 Task: Open Card Merger and Acquisition Review in Board Creative Project Management to Workspace Analytics and add a team member Softage.4@softage.net, a label Orange, a checklist Screenwriting, an attachment from Trello, a color Orange and finally, add a card description 'Develop project proposal for potential client' and a comment 'Given the potential impact of this task on our company reputation, let us ensure that we approach it with a sense of professionalism and respect.'. Add a start date 'Jan 08, 1900' with a due date 'Jan 15, 1900'
Action: Mouse moved to (105, 343)
Screenshot: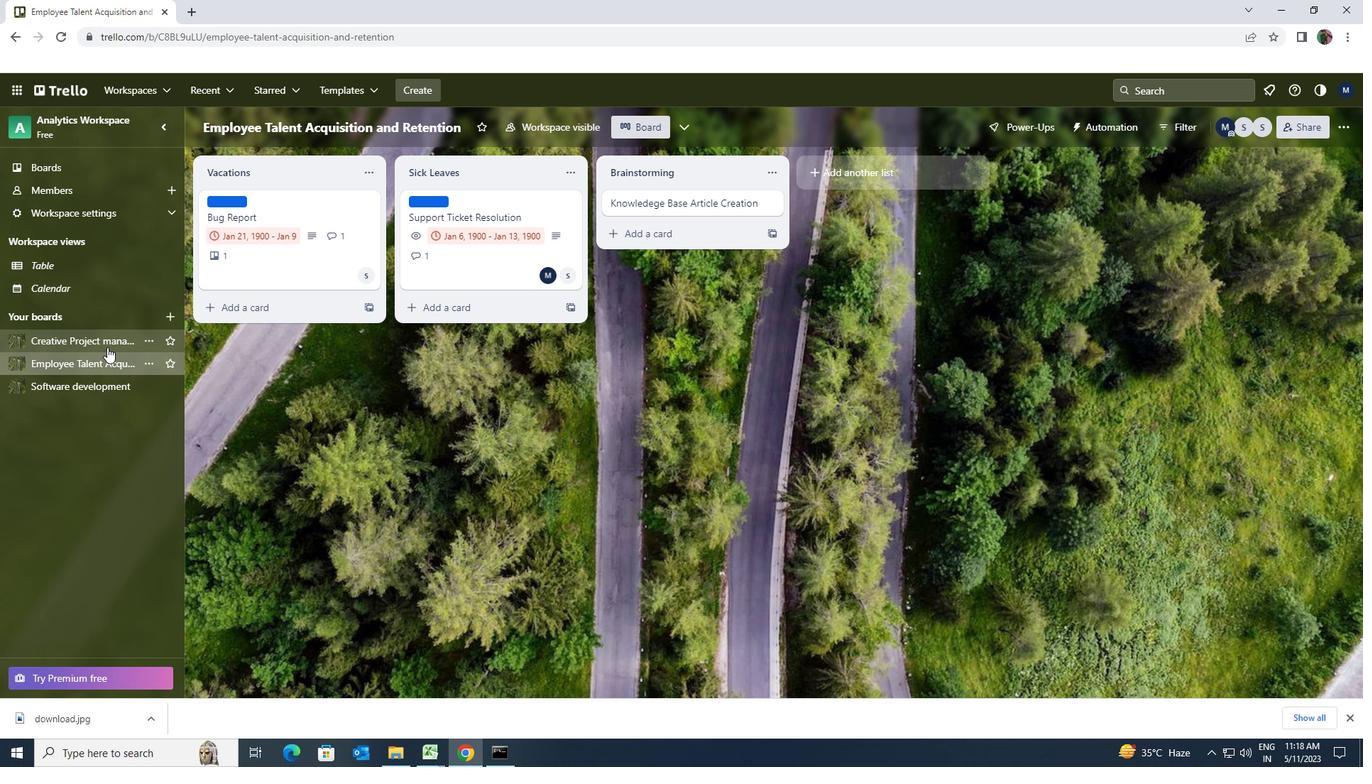 
Action: Mouse pressed left at (105, 343)
Screenshot: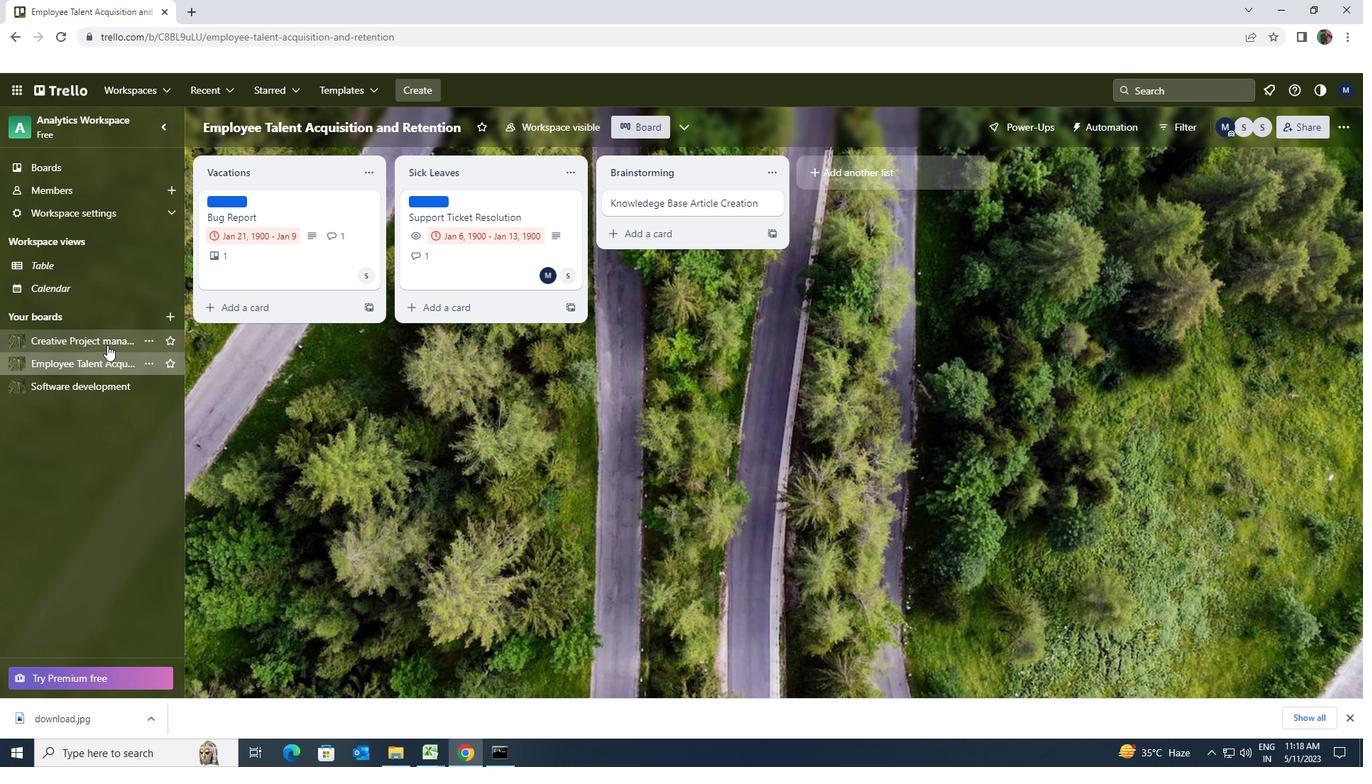 
Action: Mouse moved to (630, 203)
Screenshot: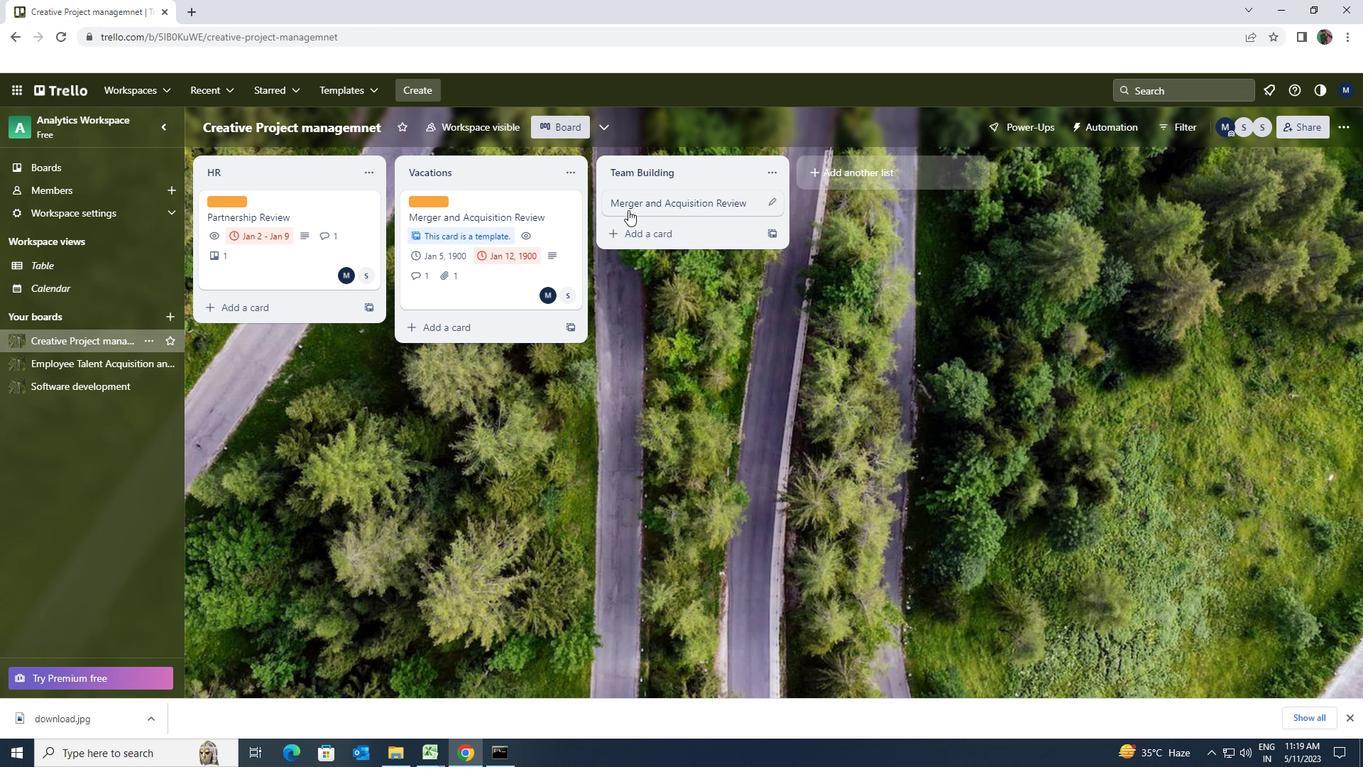 
Action: Mouse pressed left at (630, 203)
Screenshot: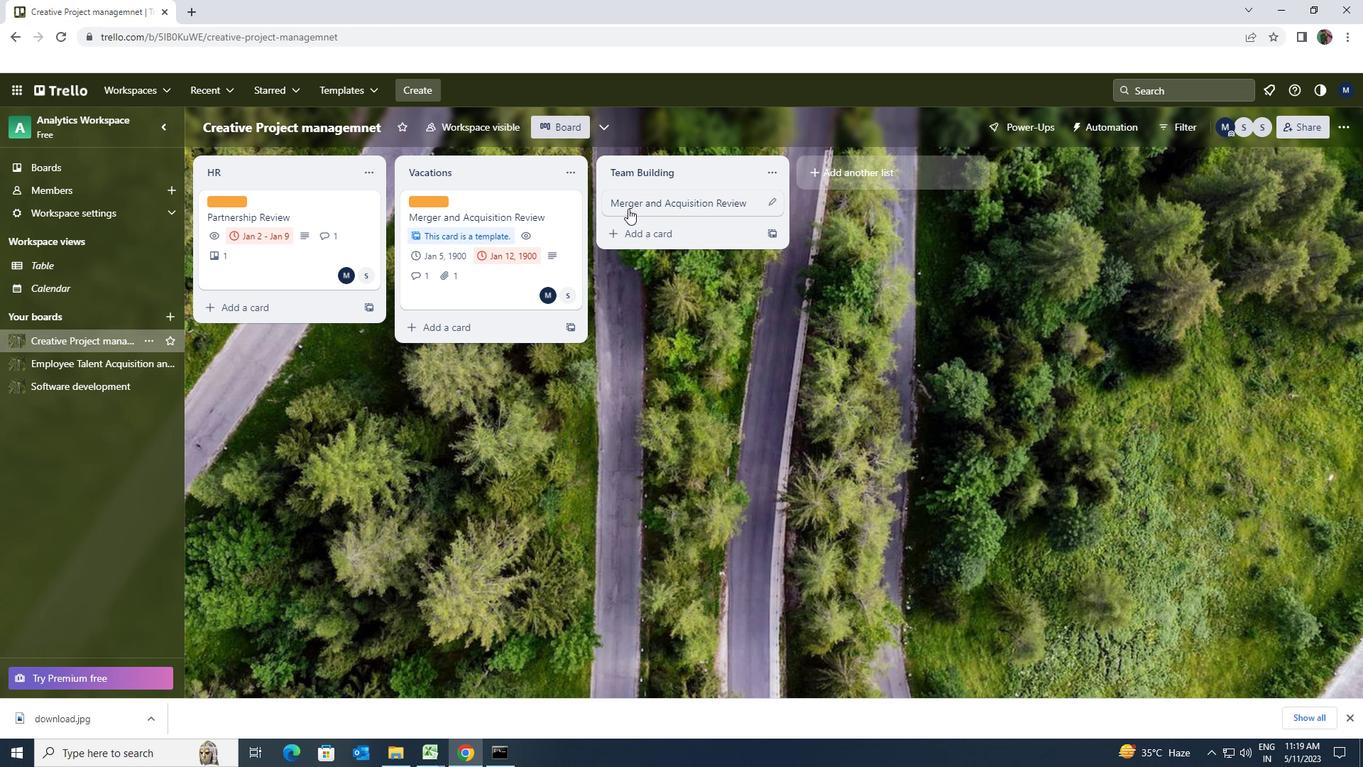 
Action: Mouse moved to (830, 201)
Screenshot: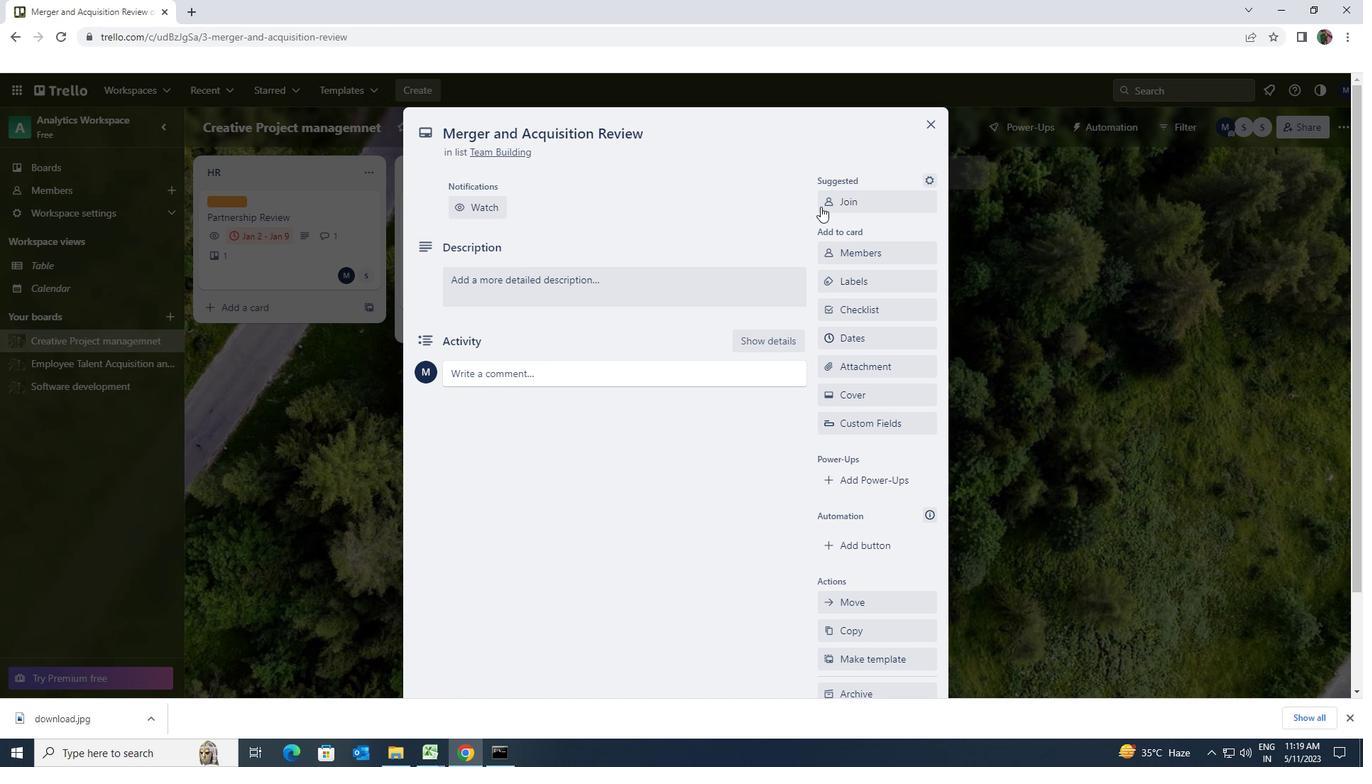 
Action: Mouse pressed left at (830, 201)
Screenshot: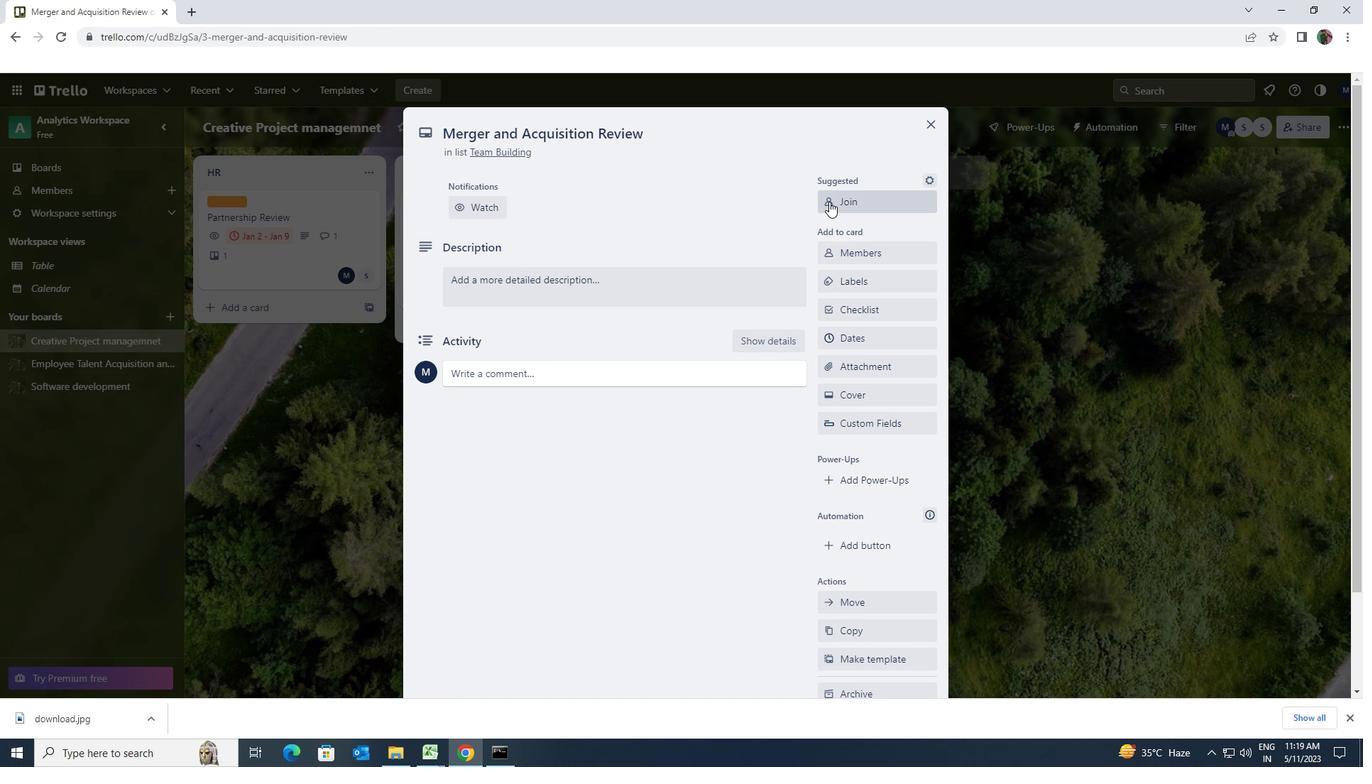 
Action: Mouse moved to (831, 201)
Screenshot: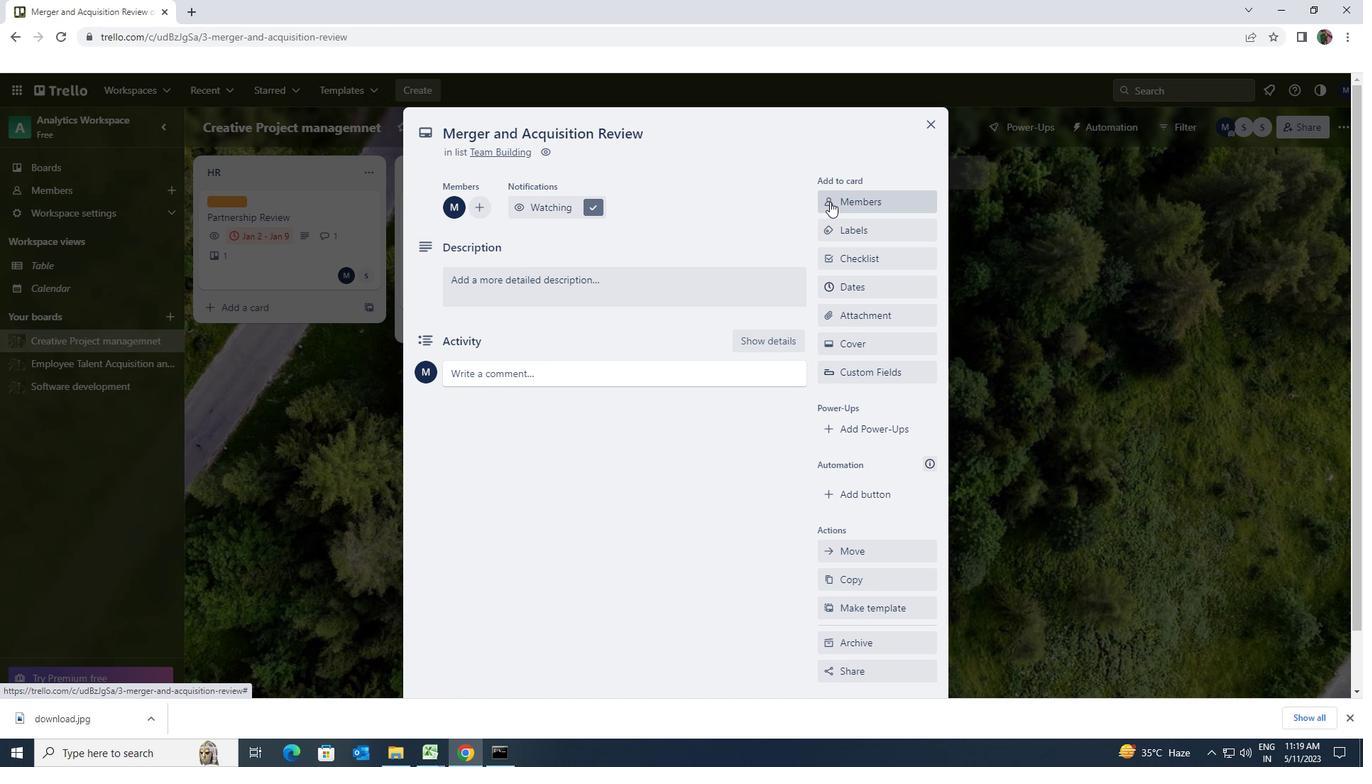 
Action: Mouse pressed left at (831, 201)
Screenshot: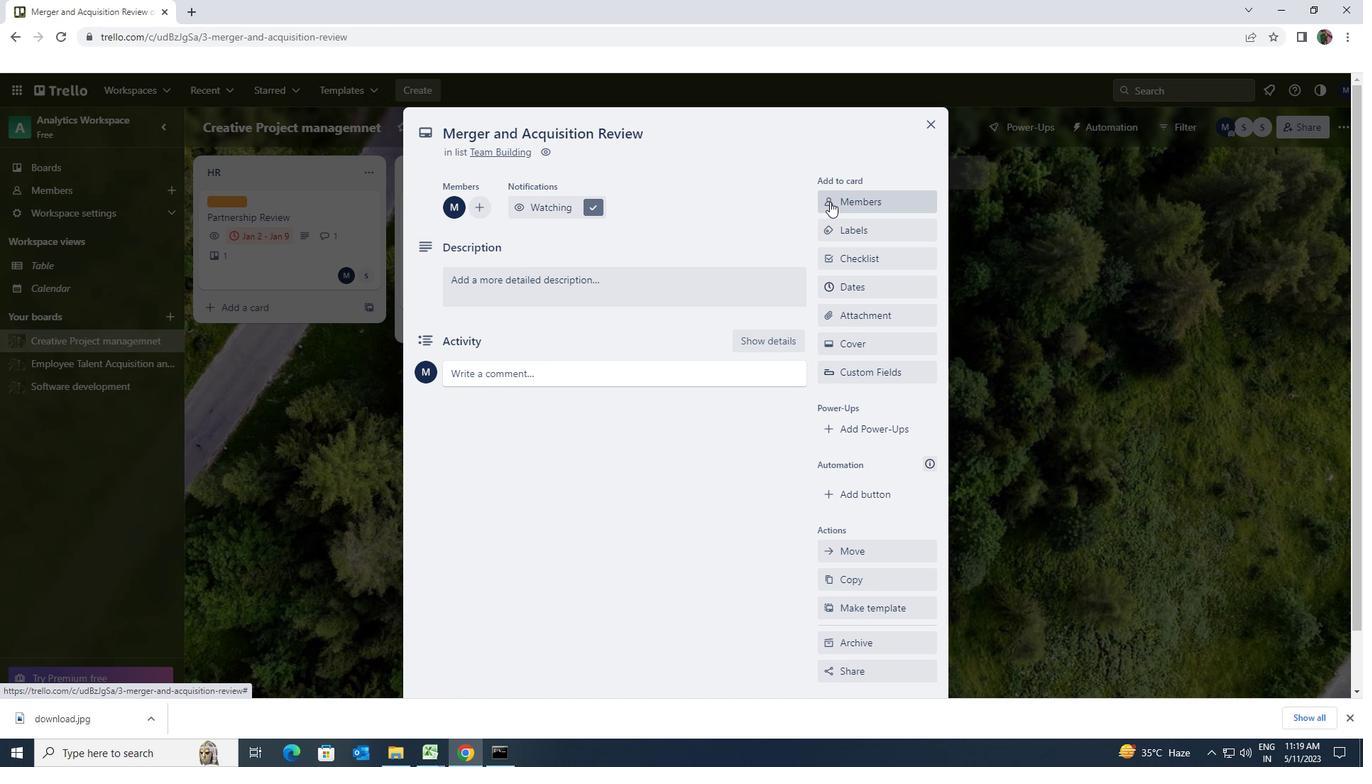 
Action: Key pressed softage.4<Key.shift><Key.shift><Key.shift><Key.shift>@SOFTAGE.NET
Screenshot: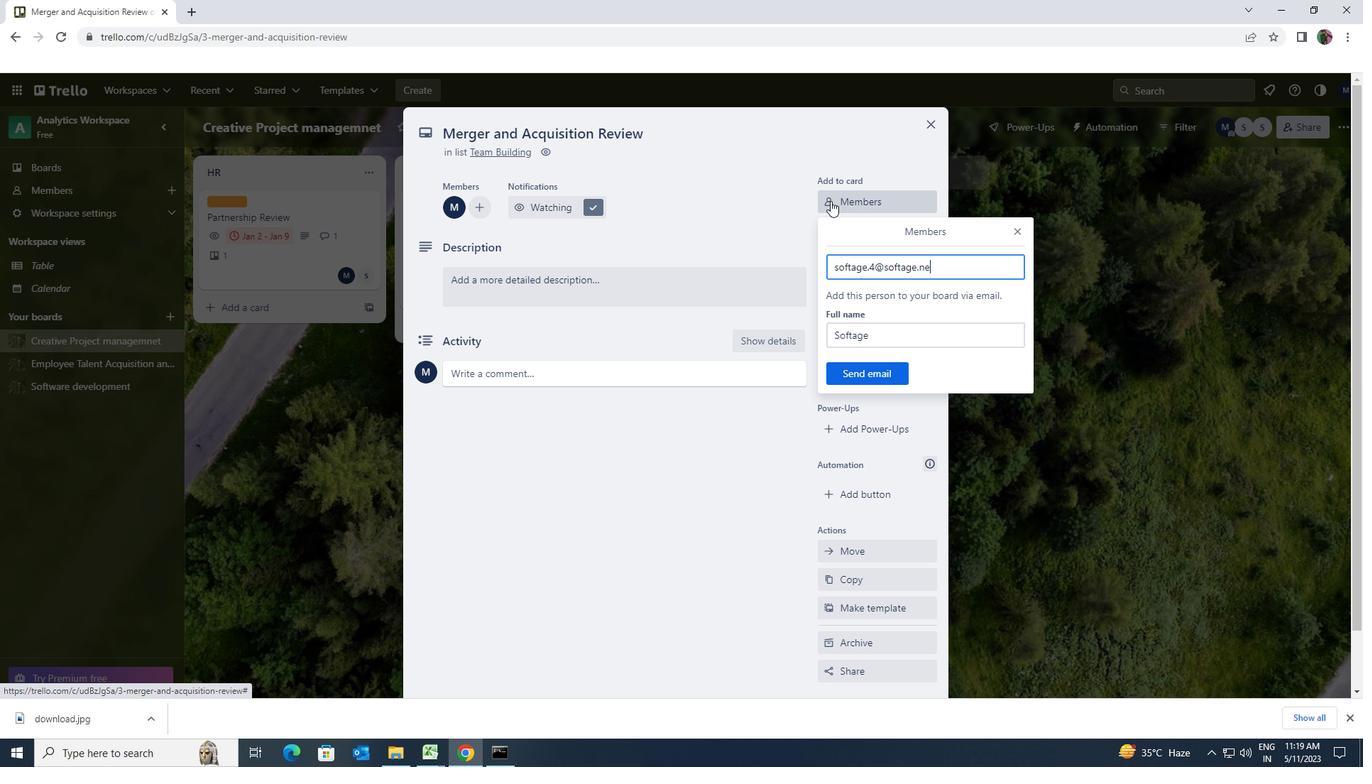 
Action: Mouse moved to (868, 371)
Screenshot: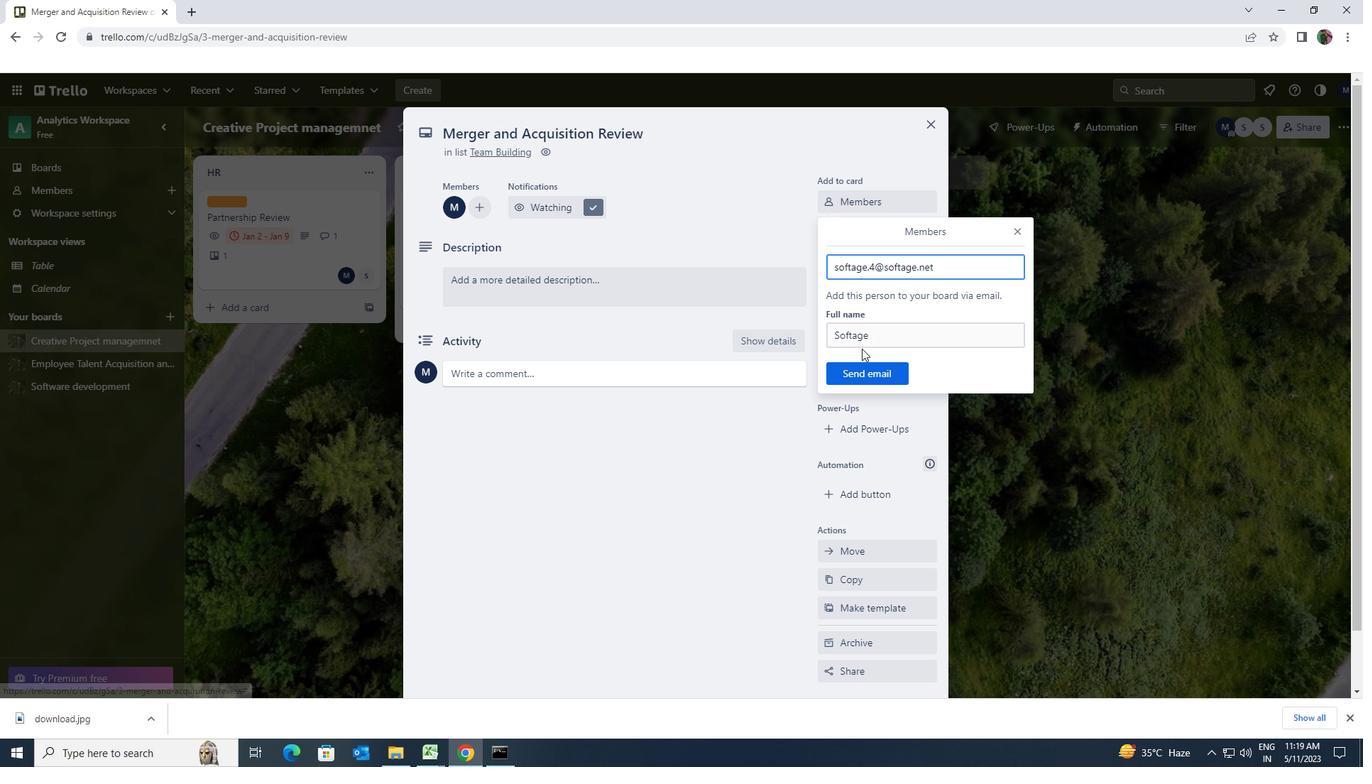 
Action: Mouse pressed left at (868, 371)
Screenshot: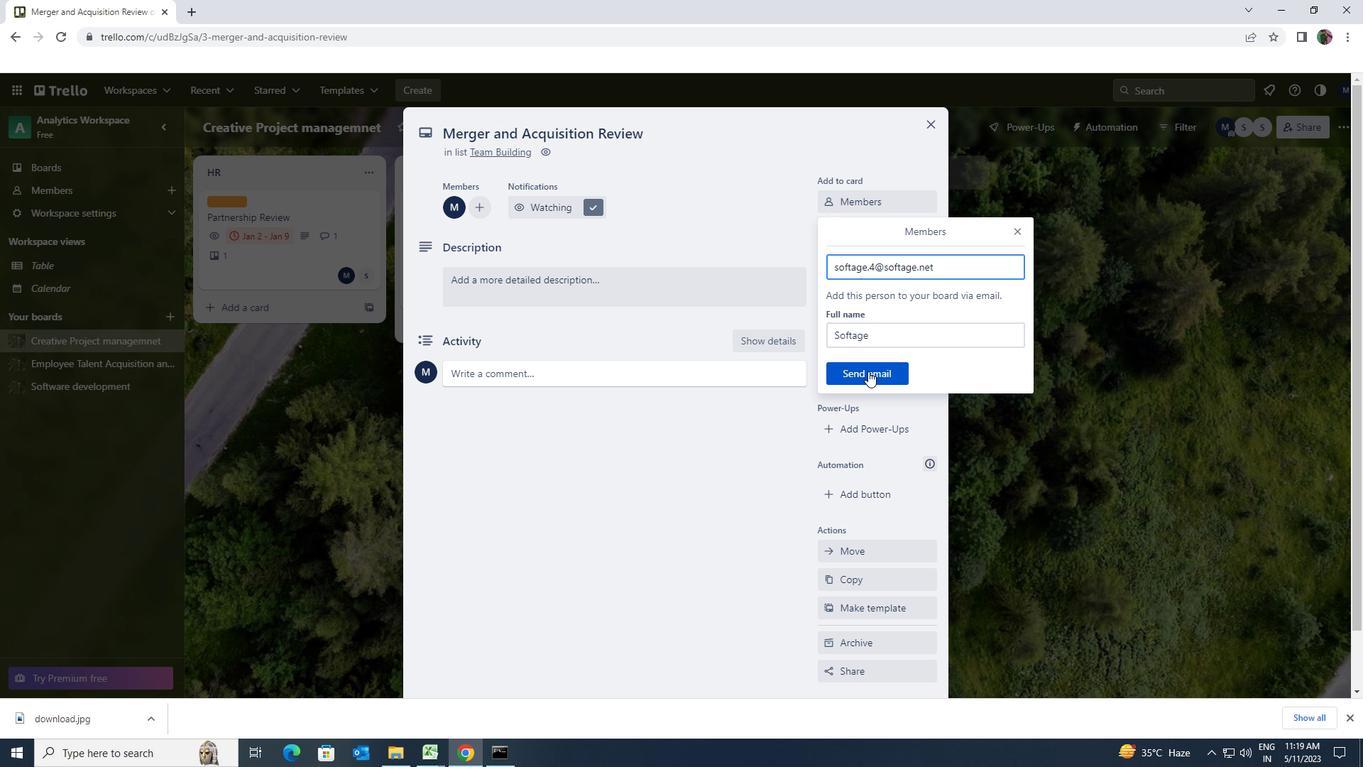 
Action: Mouse moved to (873, 229)
Screenshot: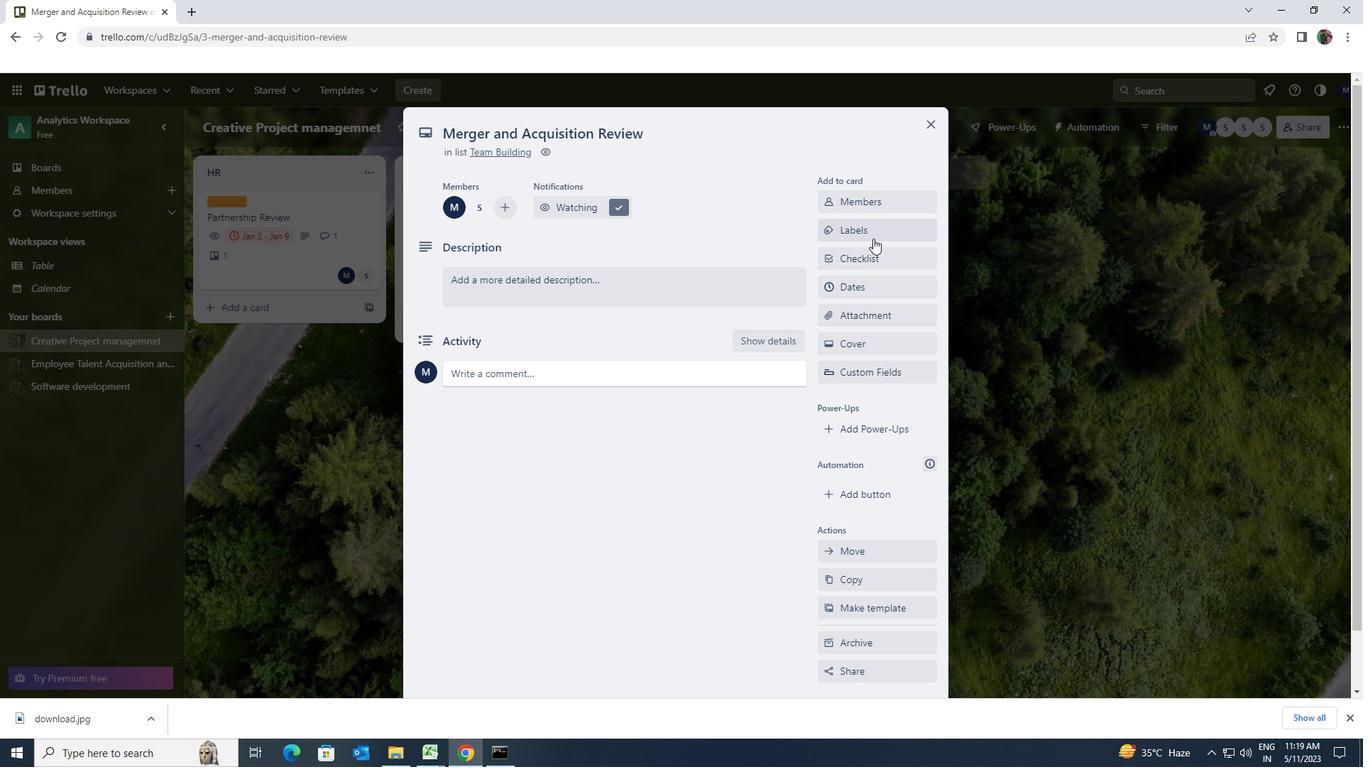 
Action: Mouse pressed left at (873, 229)
Screenshot: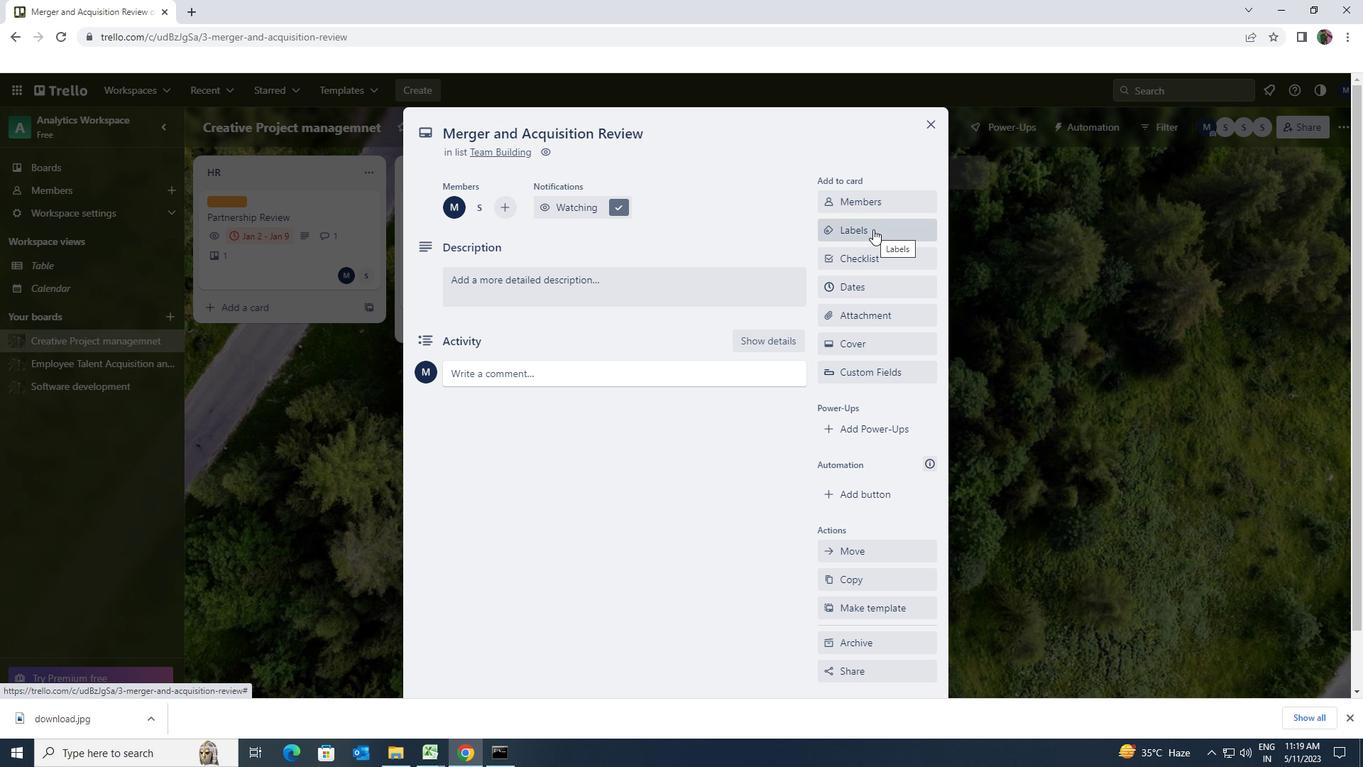 
Action: Mouse moved to (914, 504)
Screenshot: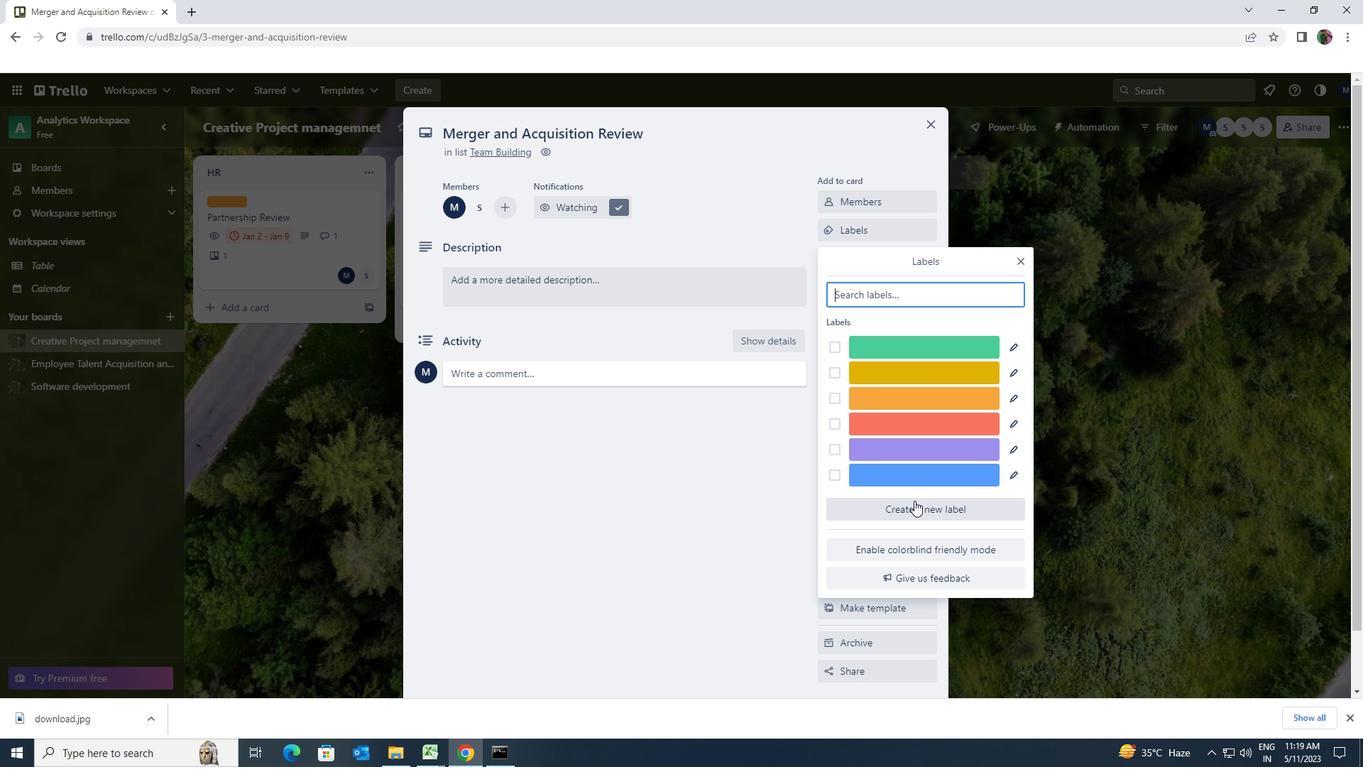 
Action: Mouse pressed left at (914, 504)
Screenshot: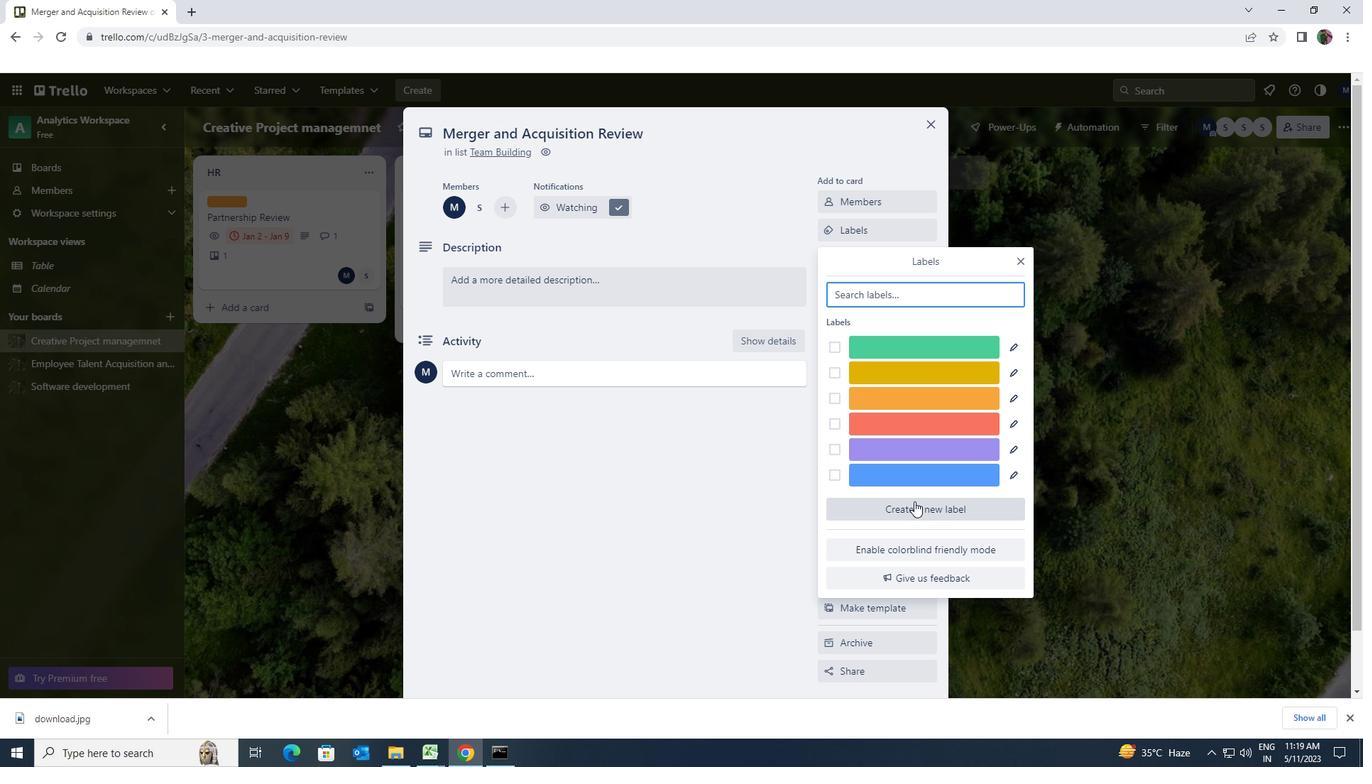 
Action: Mouse moved to (917, 465)
Screenshot: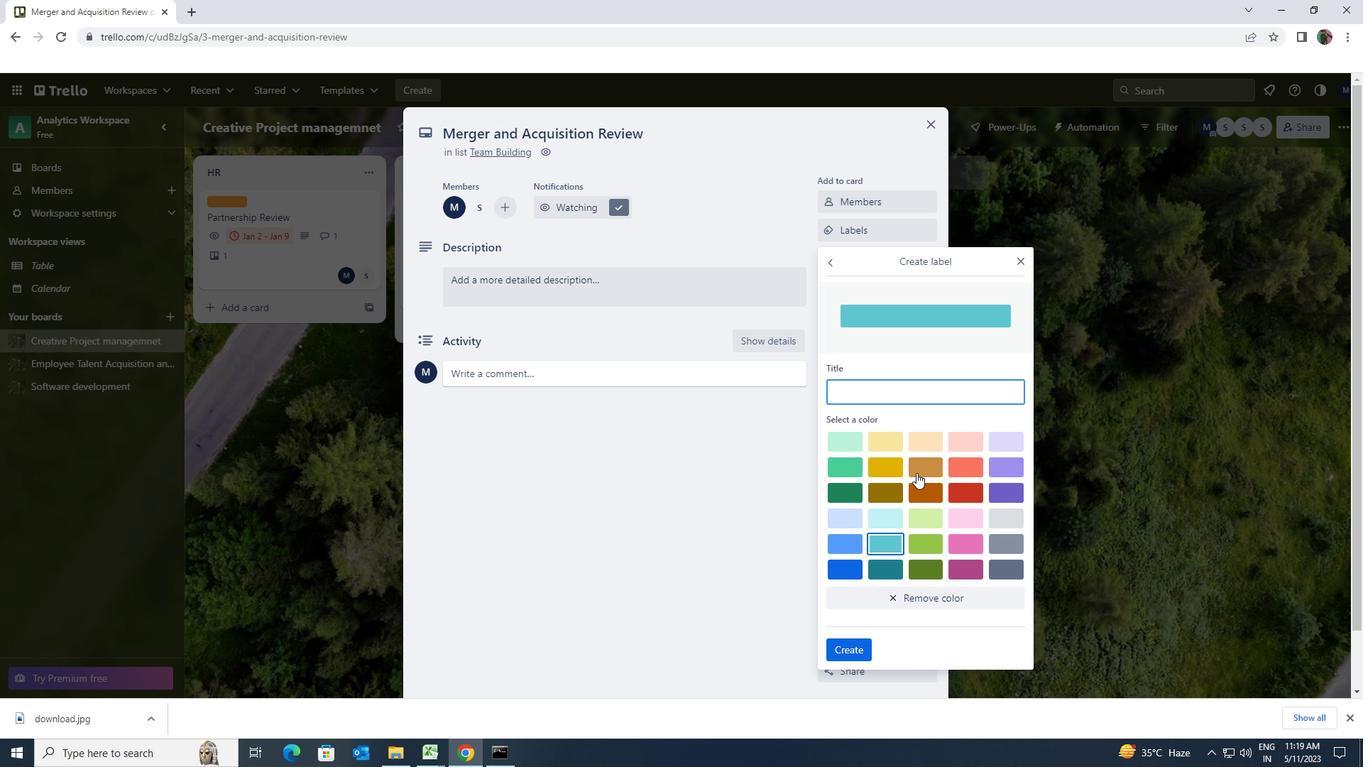 
Action: Mouse pressed left at (917, 465)
Screenshot: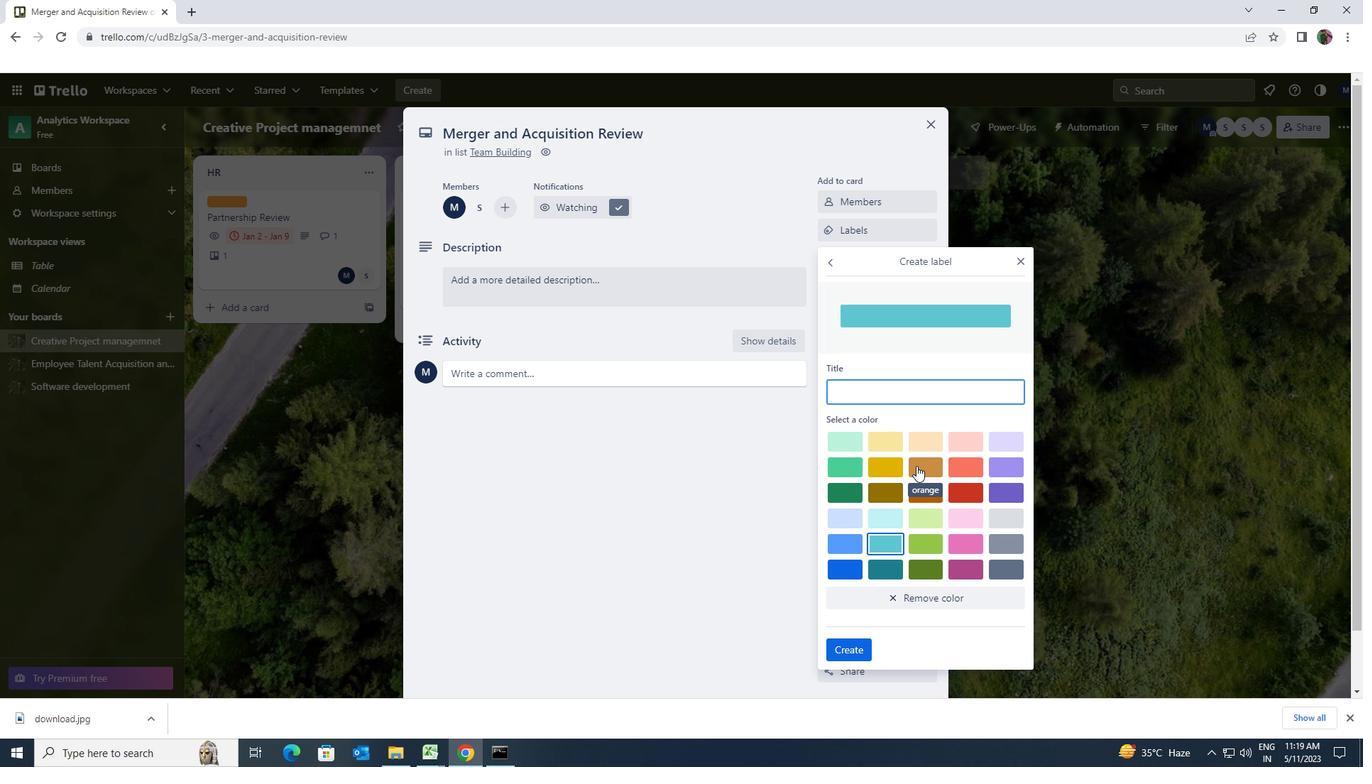 
Action: Mouse moved to (851, 646)
Screenshot: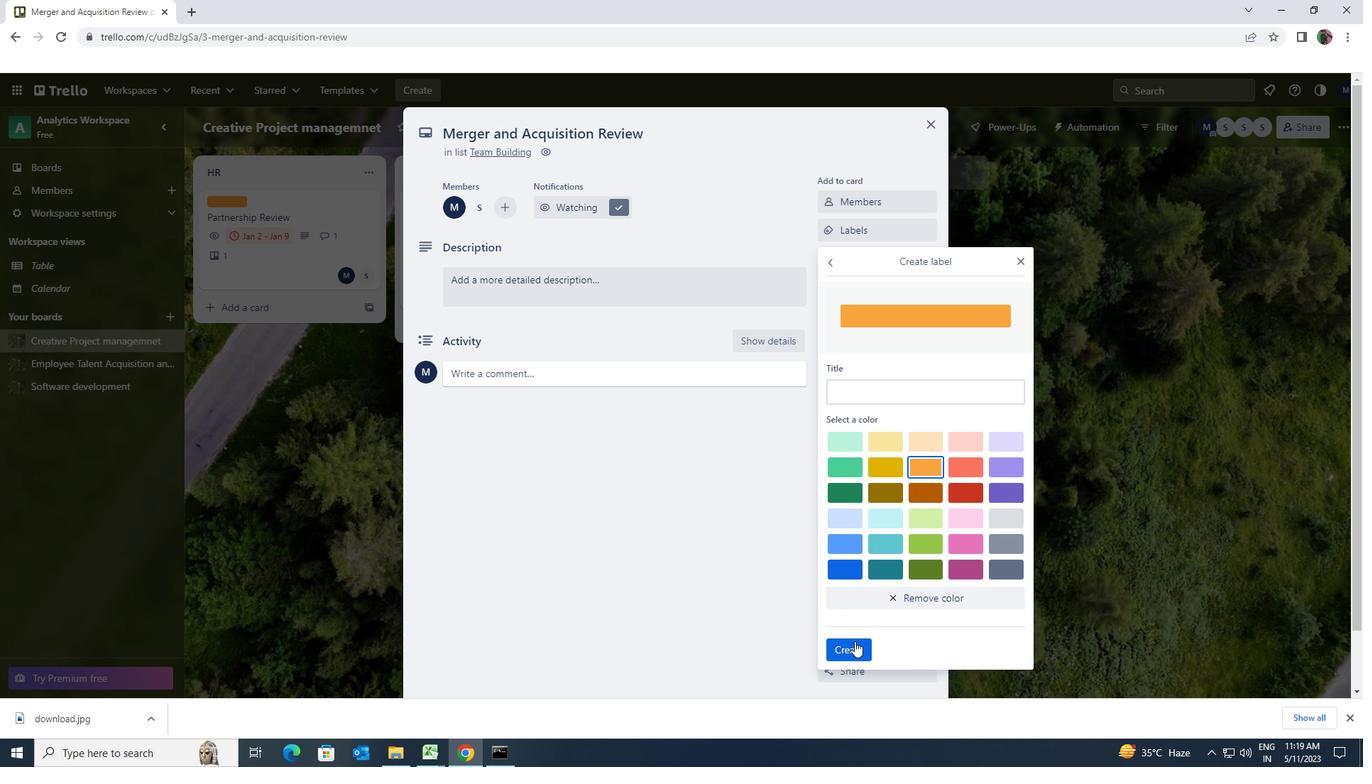 
Action: Mouse pressed left at (851, 646)
Screenshot: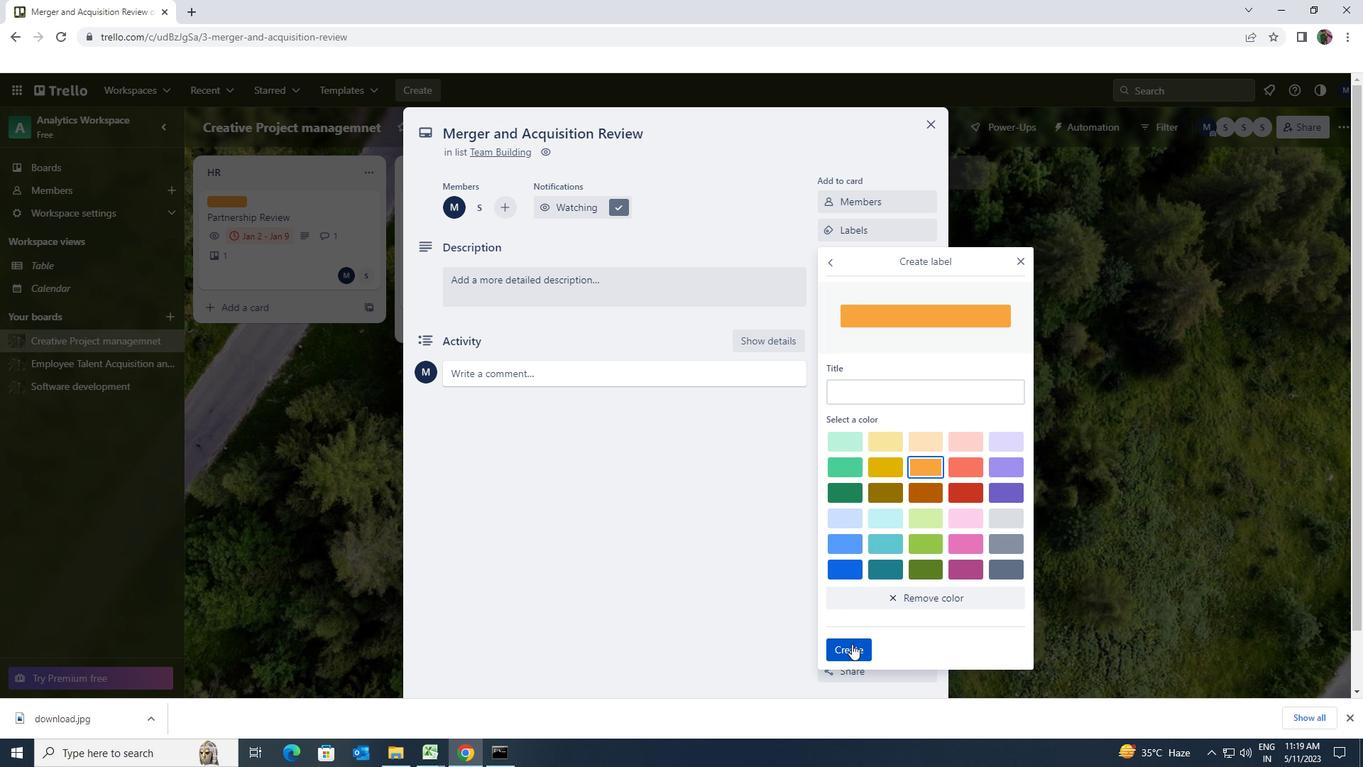 
Action: Mouse moved to (1024, 258)
Screenshot: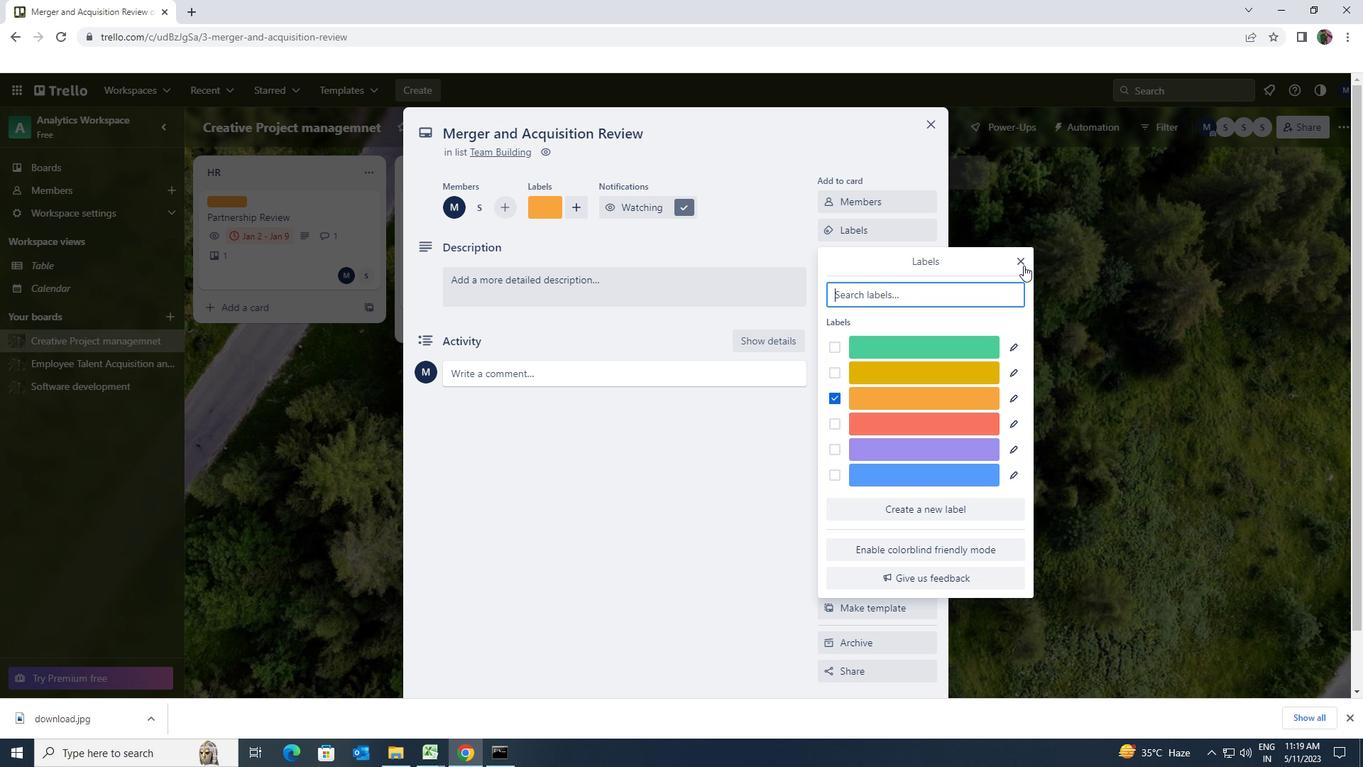 
Action: Mouse pressed left at (1024, 258)
Screenshot: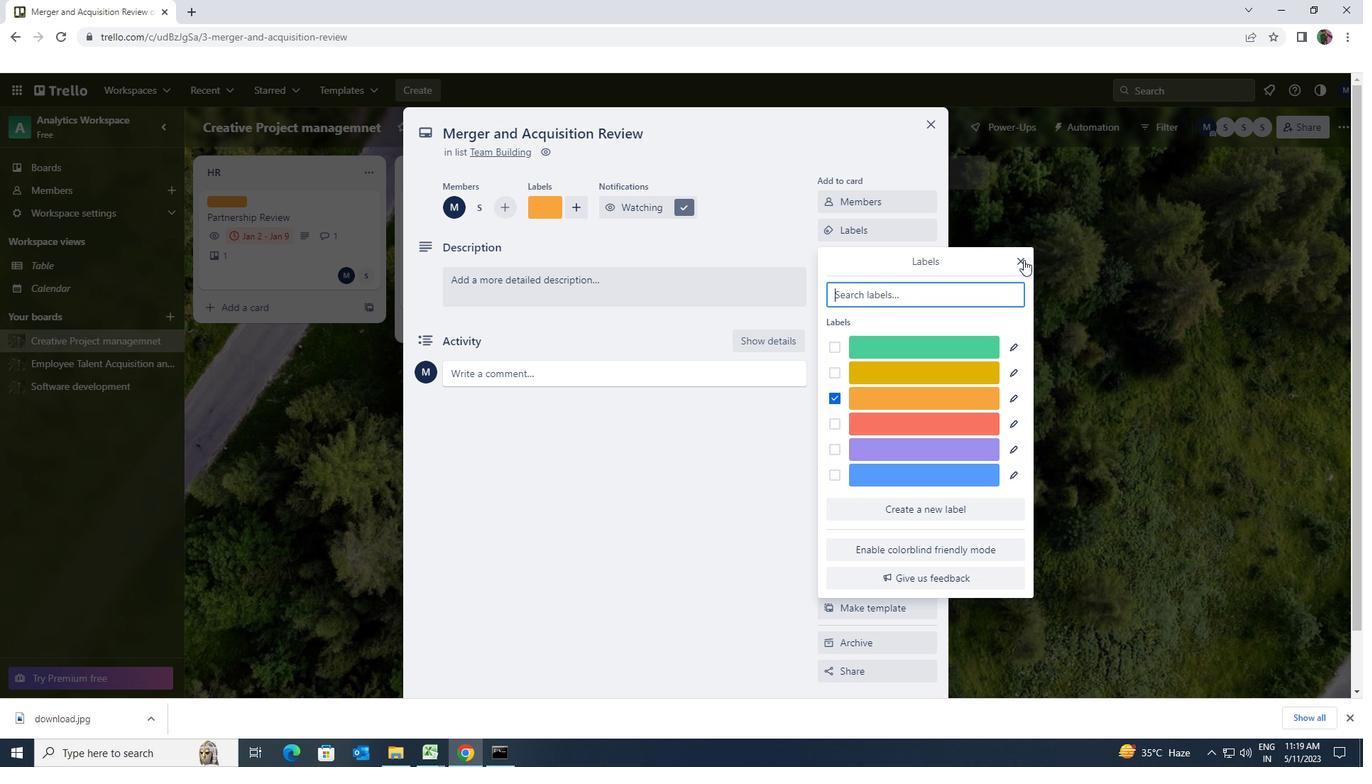 
Action: Mouse moved to (922, 259)
Screenshot: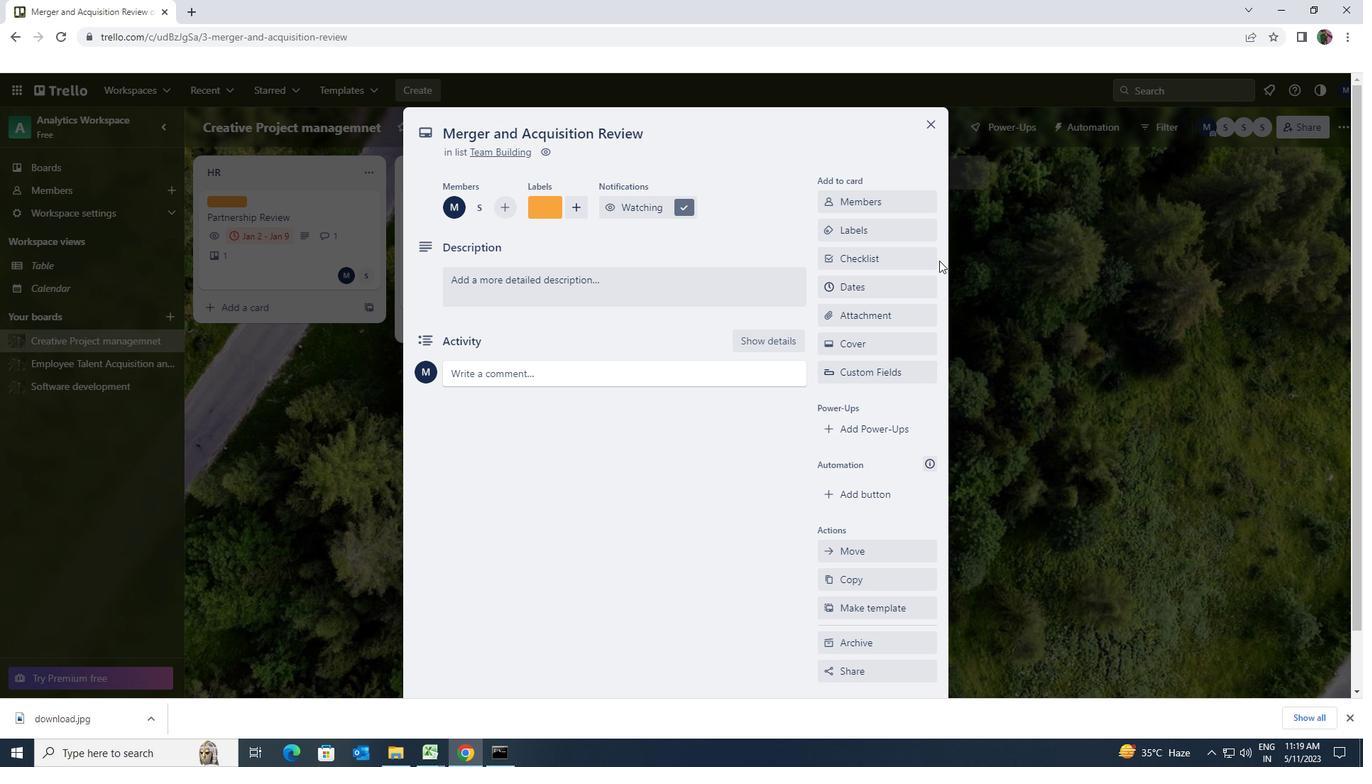 
Action: Mouse pressed left at (922, 259)
Screenshot: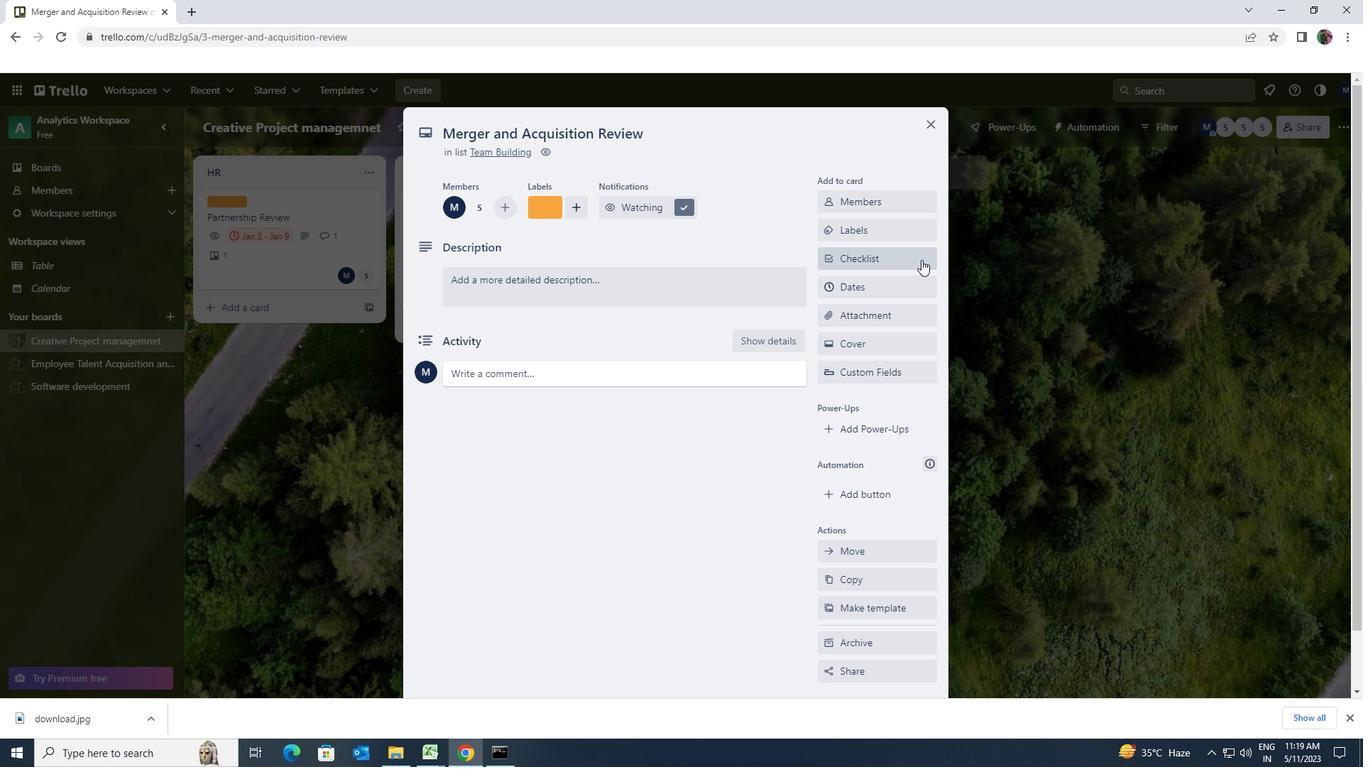 
Action: Key pressed <Key.shift><Key.shift><Key.shift><Key.shift><Key.shift><Key.shift><Key.shift><Key.shift><Key.shift><Key.shift><Key.shift><Key.shift>SCREENWRITING
Screenshot: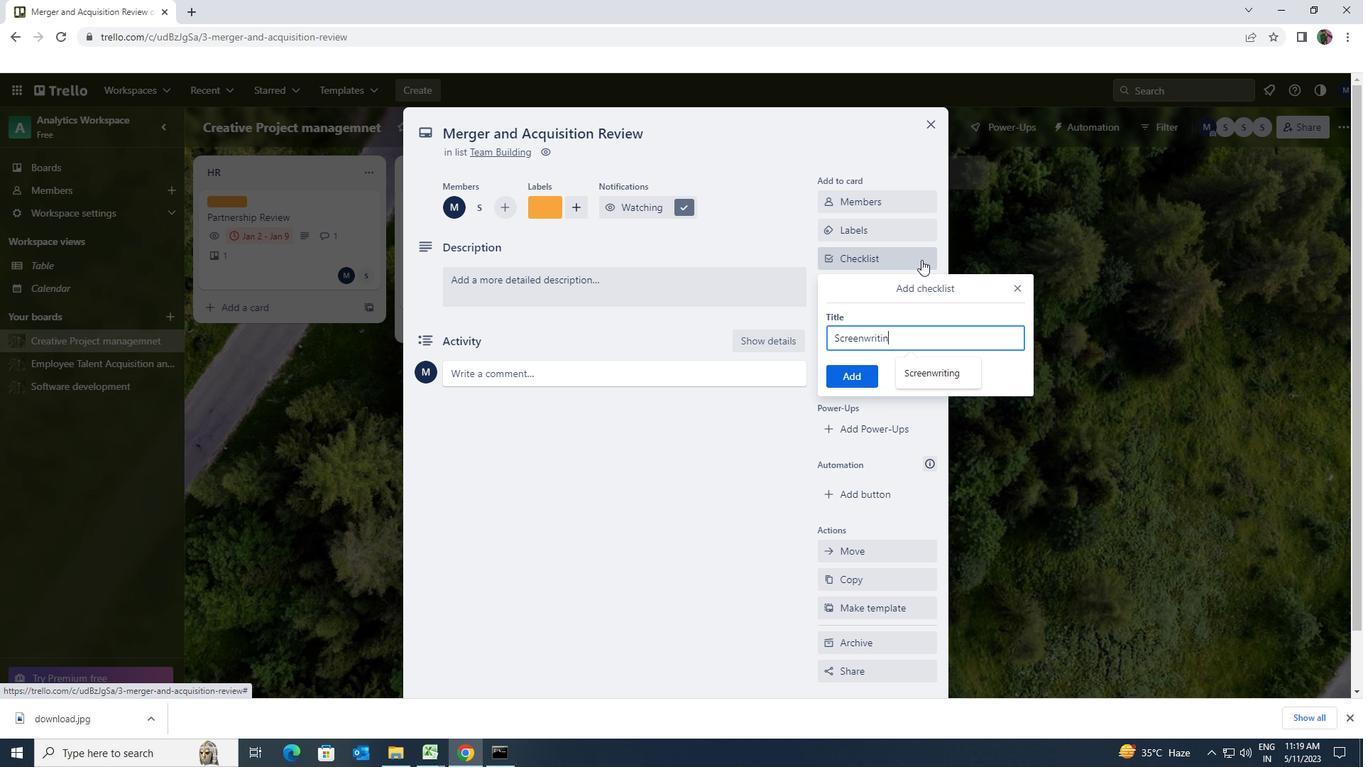
Action: Mouse moved to (858, 380)
Screenshot: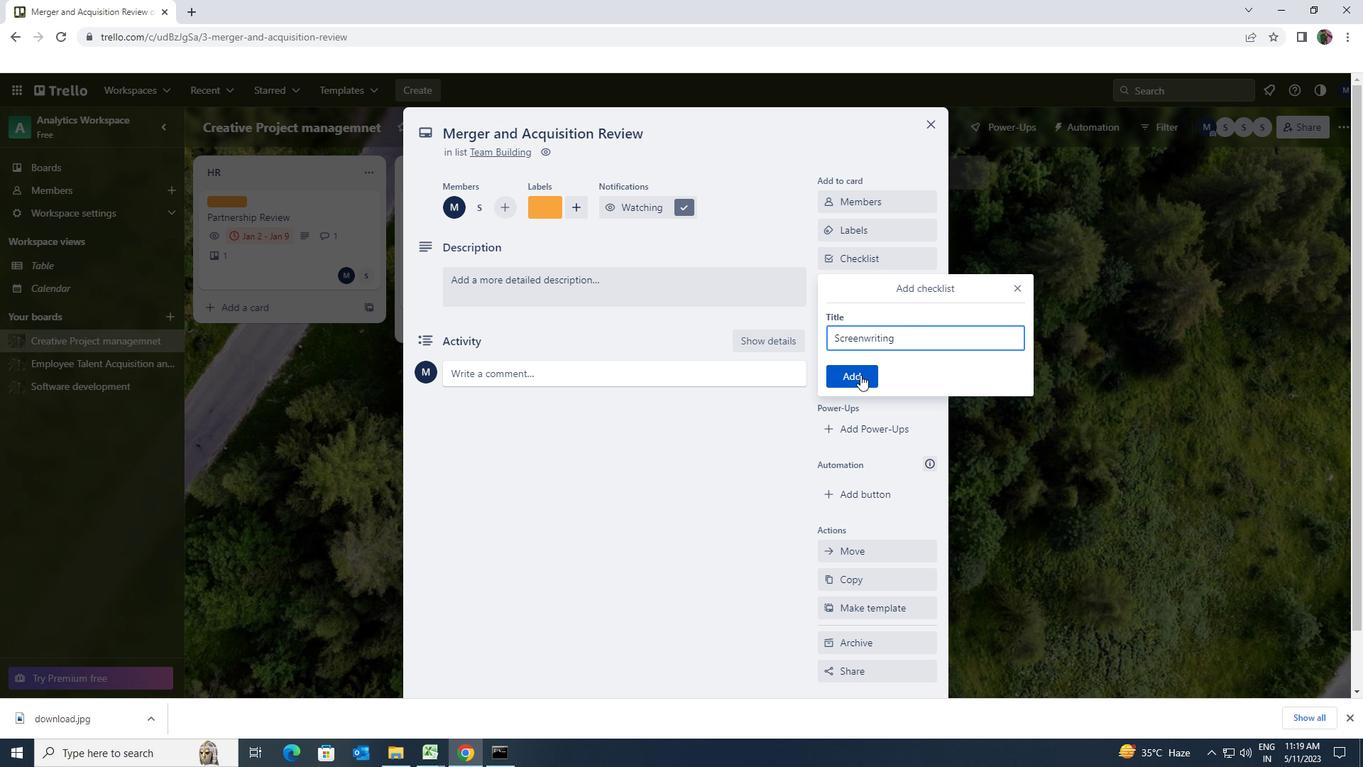 
Action: Mouse pressed left at (858, 380)
Screenshot: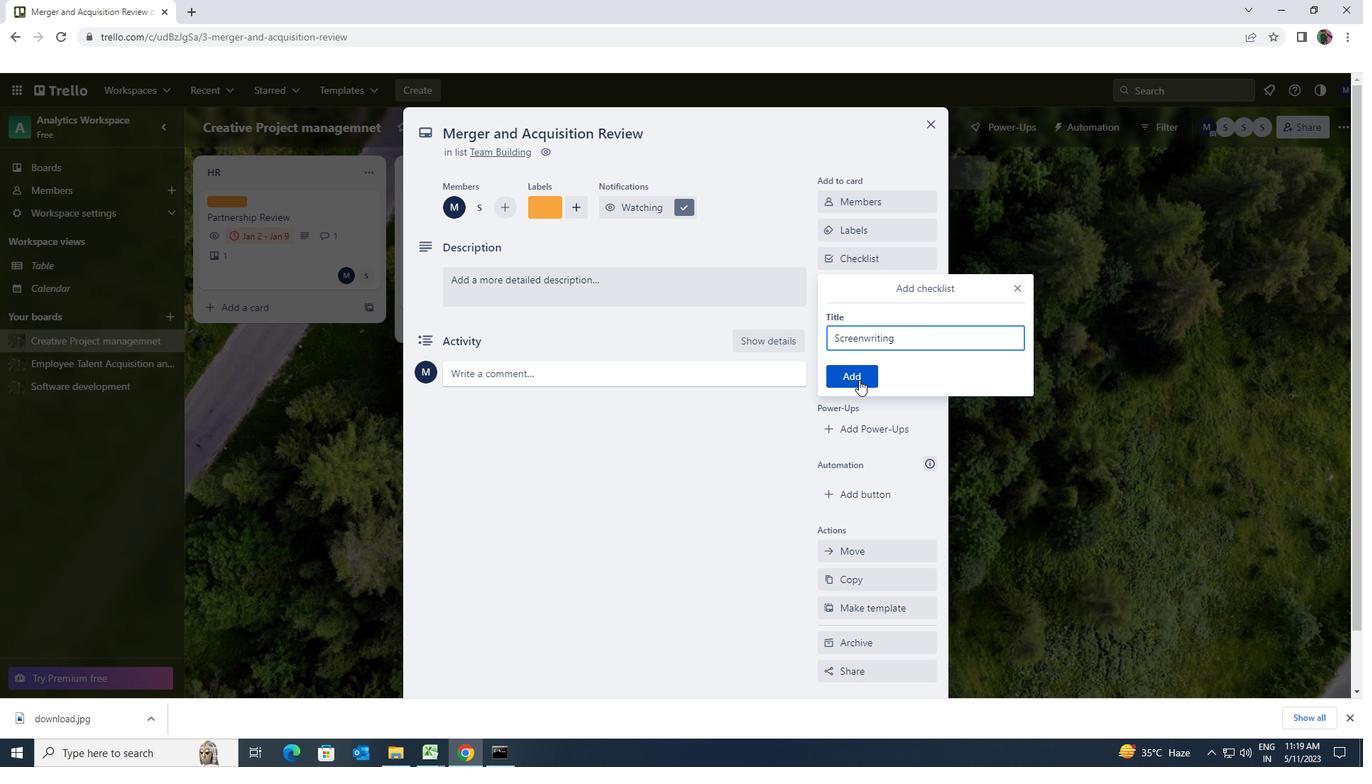 
Action: Mouse moved to (867, 314)
Screenshot: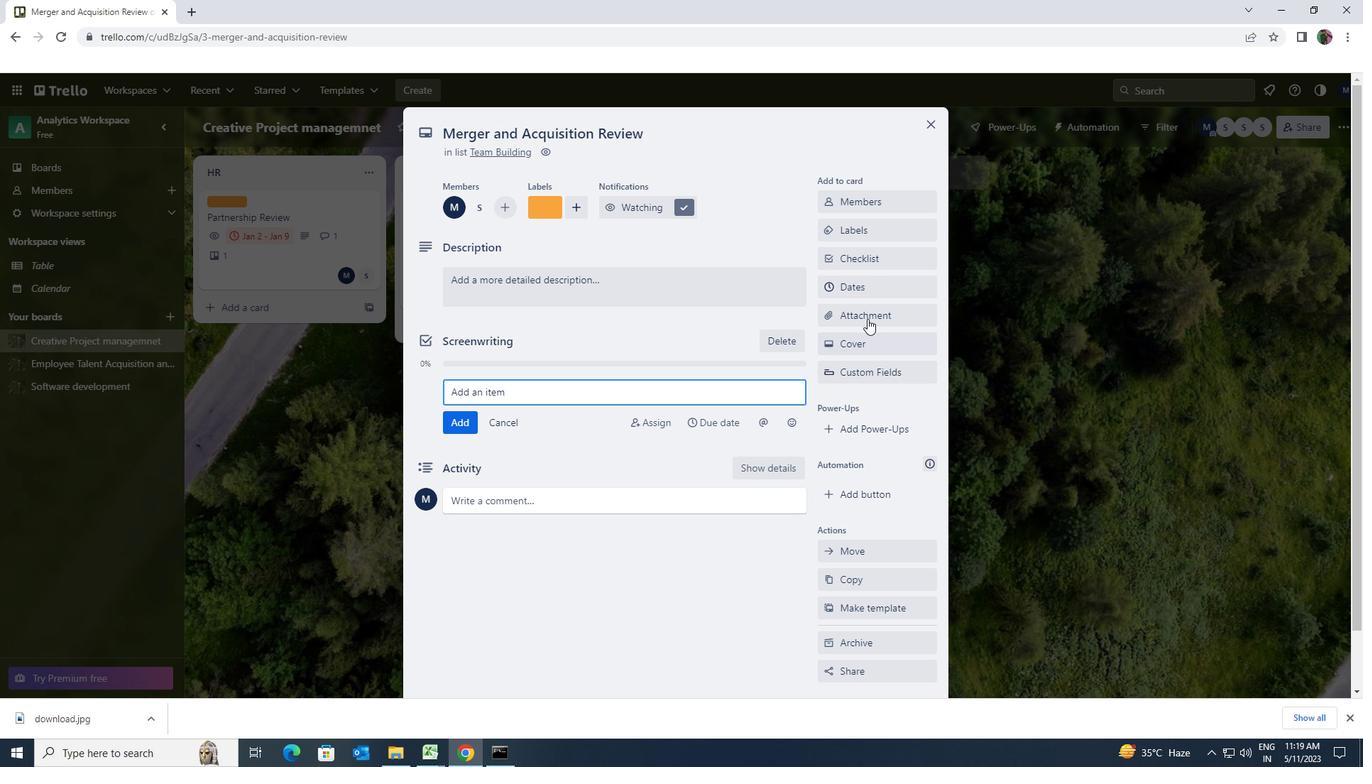 
Action: Mouse pressed left at (867, 314)
Screenshot: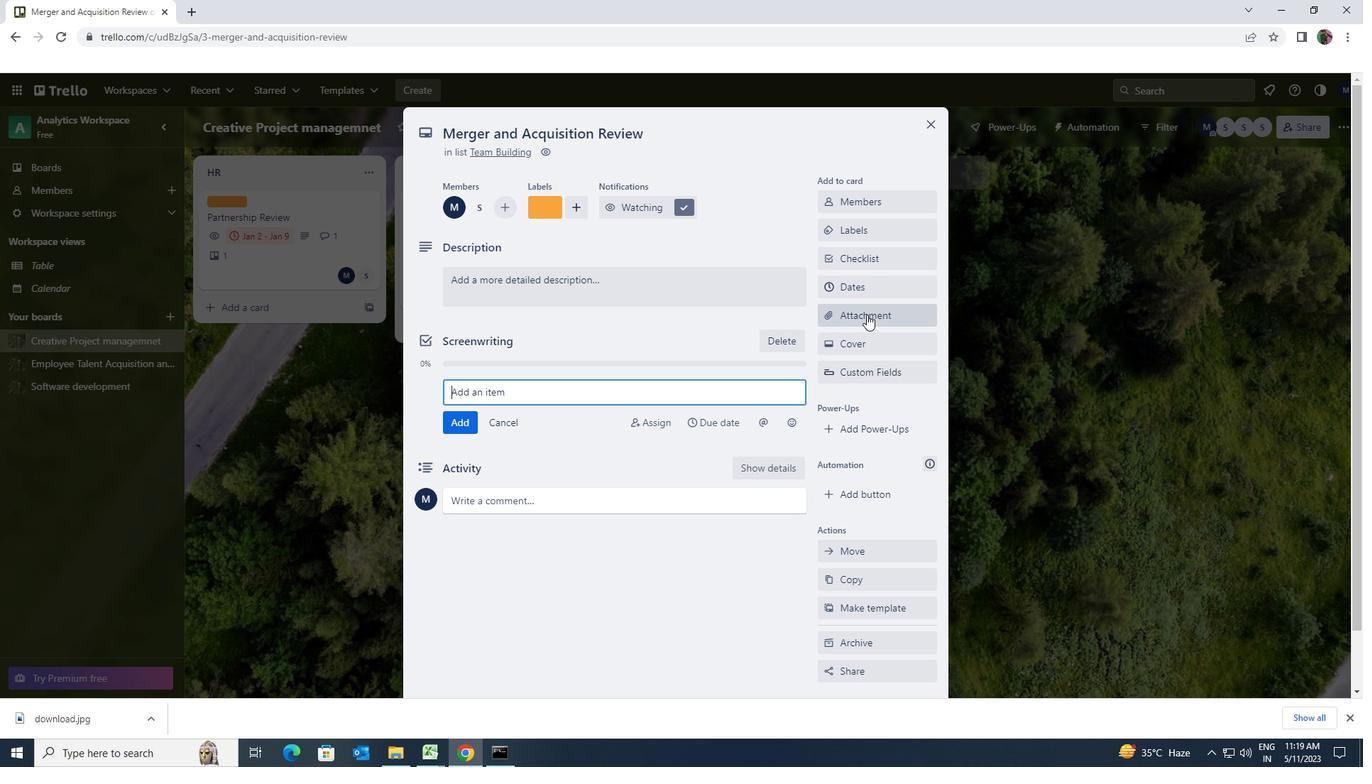 
Action: Mouse moved to (887, 409)
Screenshot: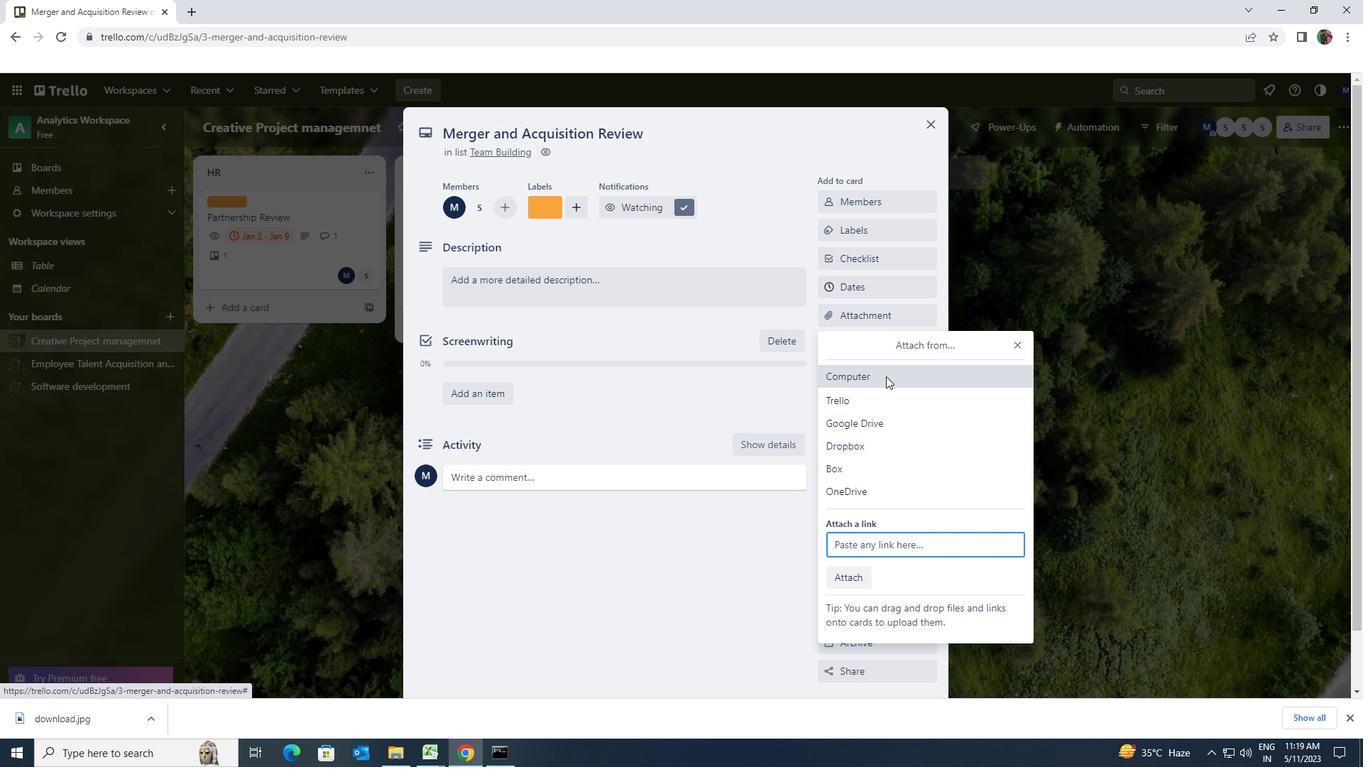 
Action: Mouse pressed left at (887, 409)
Screenshot: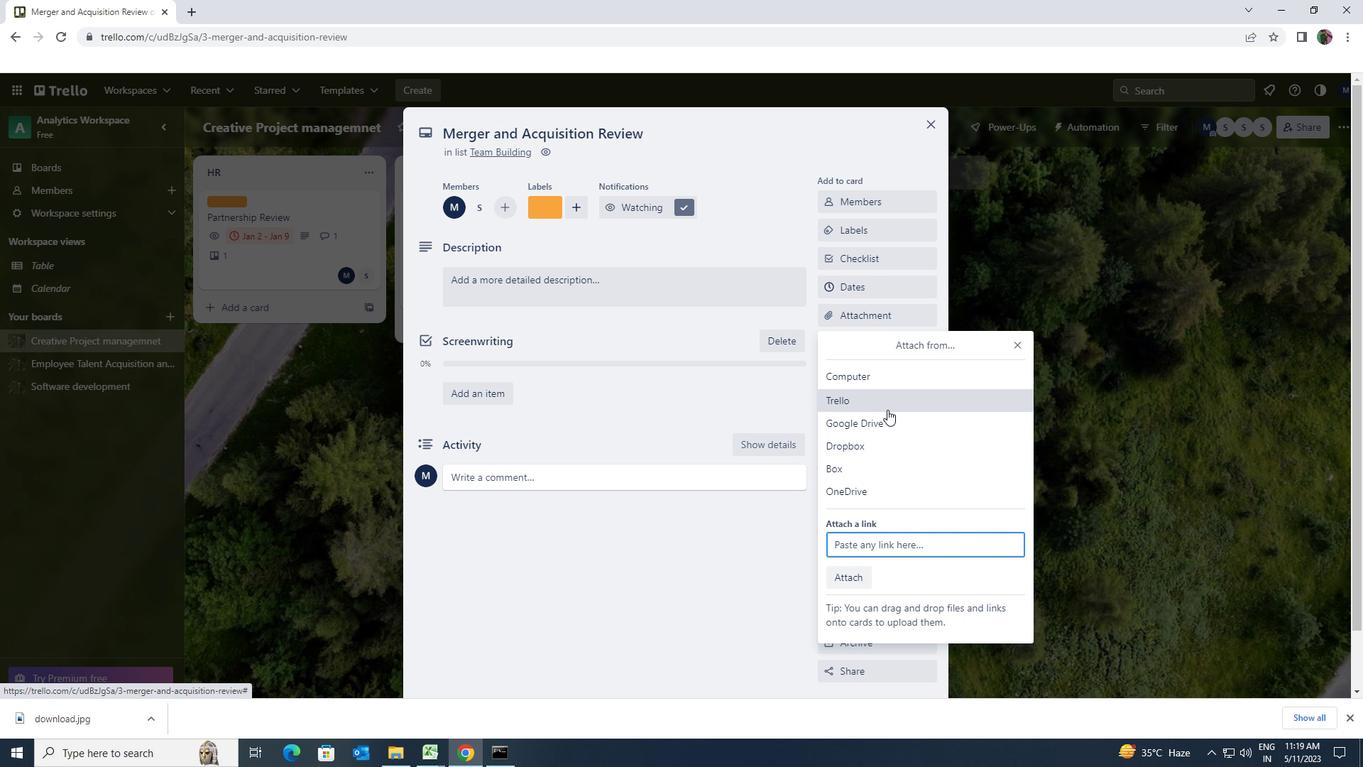 
Action: Mouse moved to (882, 465)
Screenshot: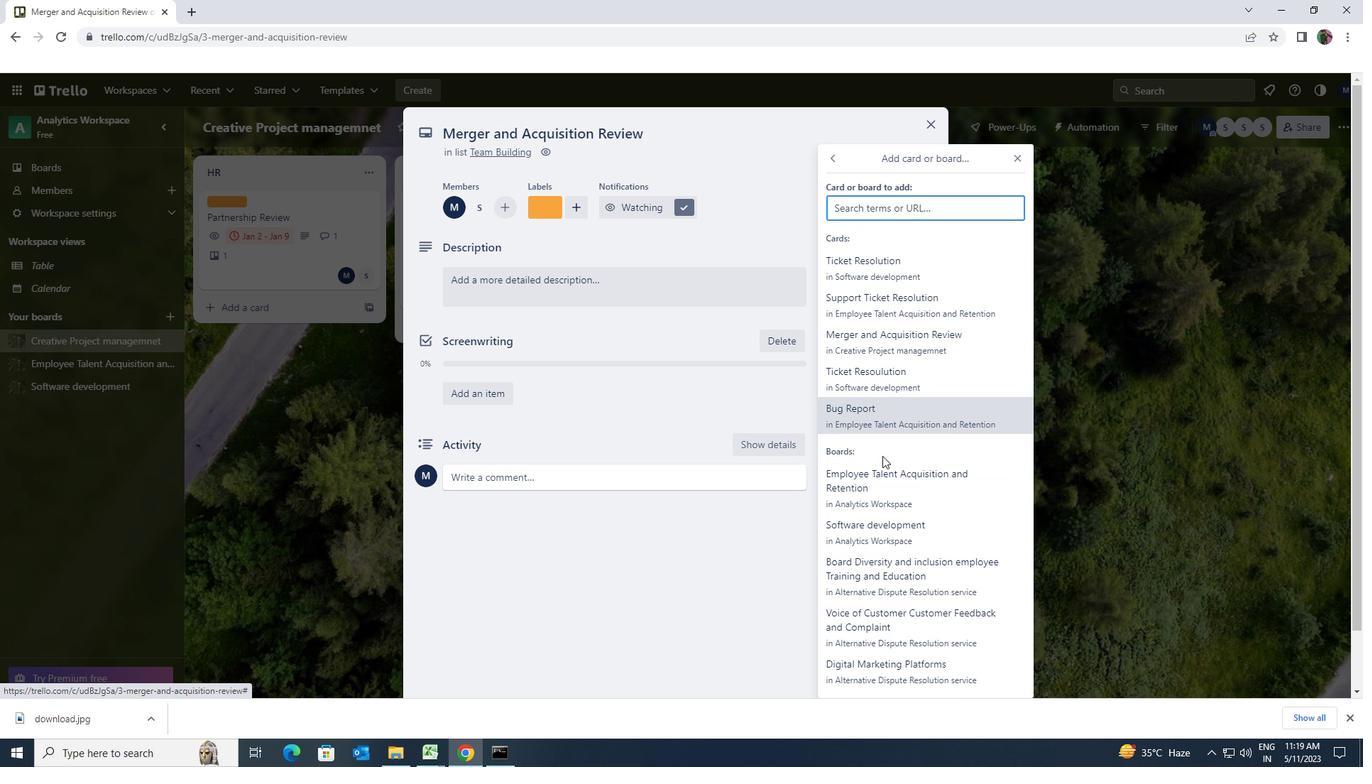 
Action: Mouse pressed left at (882, 465)
Screenshot: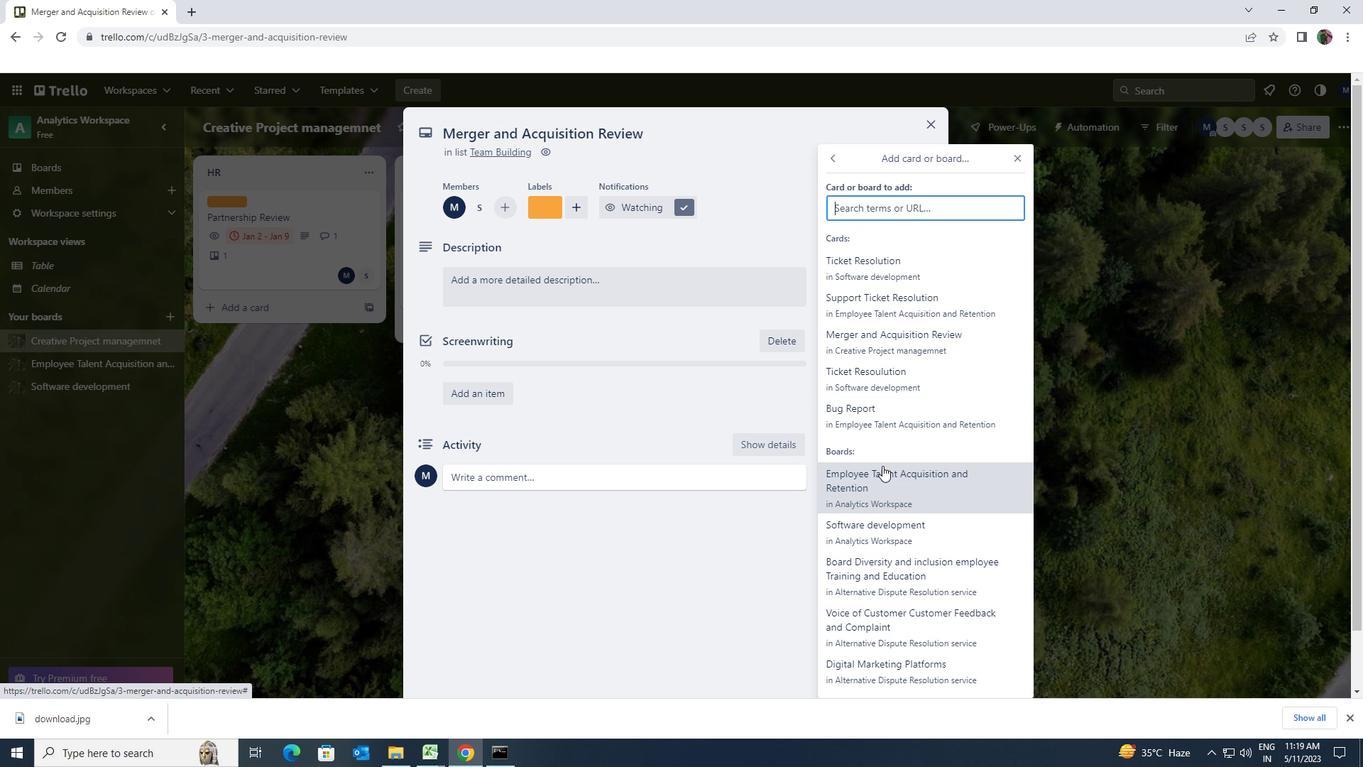
Action: Mouse moved to (738, 274)
Screenshot: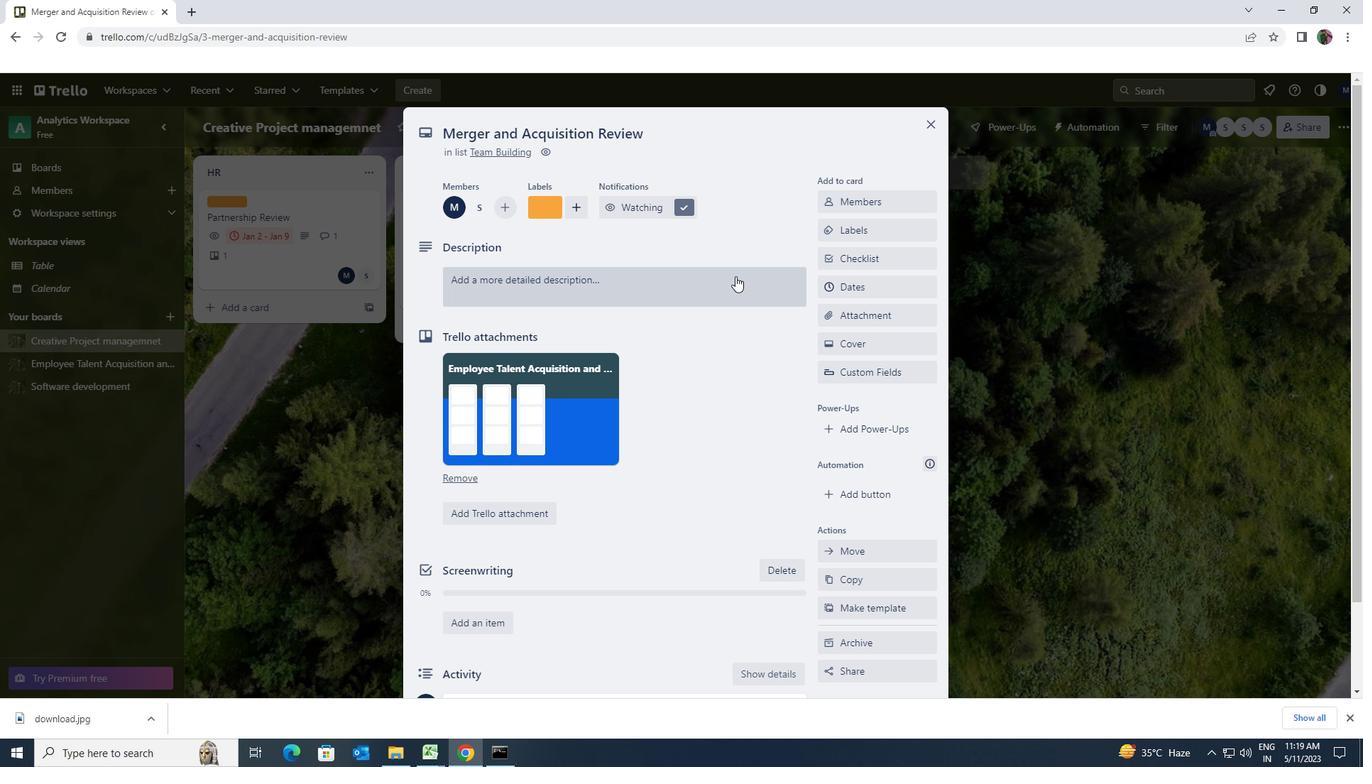 
Action: Mouse pressed left at (738, 274)
Screenshot: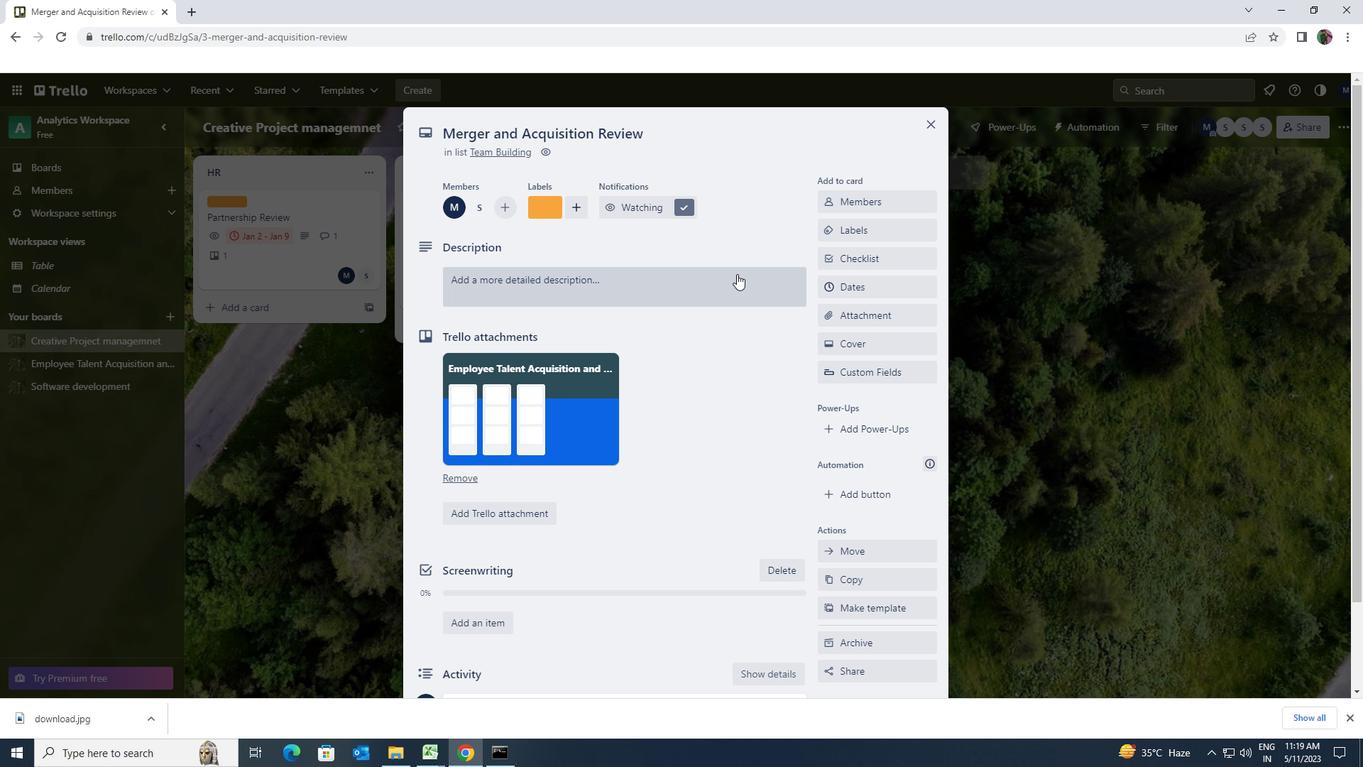 
Action: Key pressed <Key.shift><Key.shift><Key.shift><Key.shift>DEVELOP<Key.space>AND<Key.space>PROJECT<Key.space>PROPOSAL<Key.space>FOR<Key.space>POTENTIAL<Key.space>CLIENT.
Screenshot: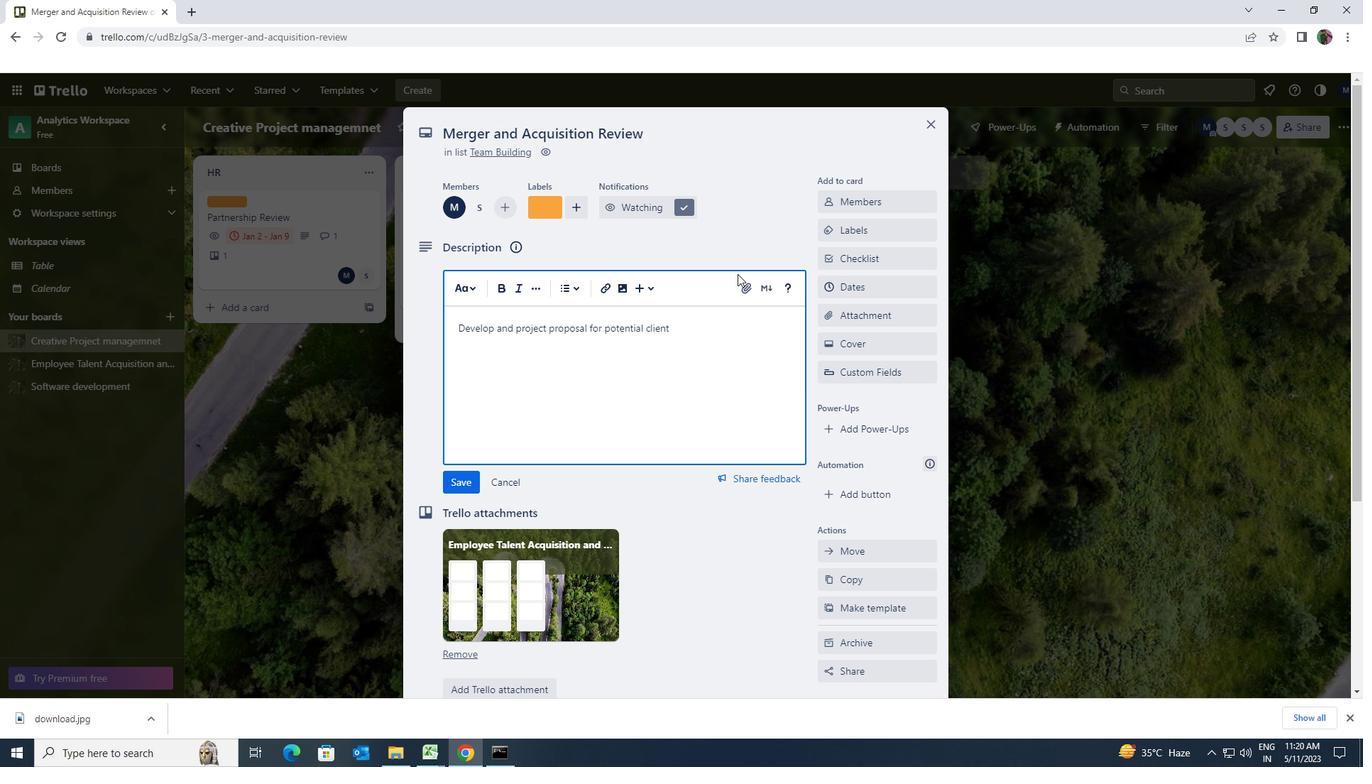 
Action: Mouse moved to (470, 475)
Screenshot: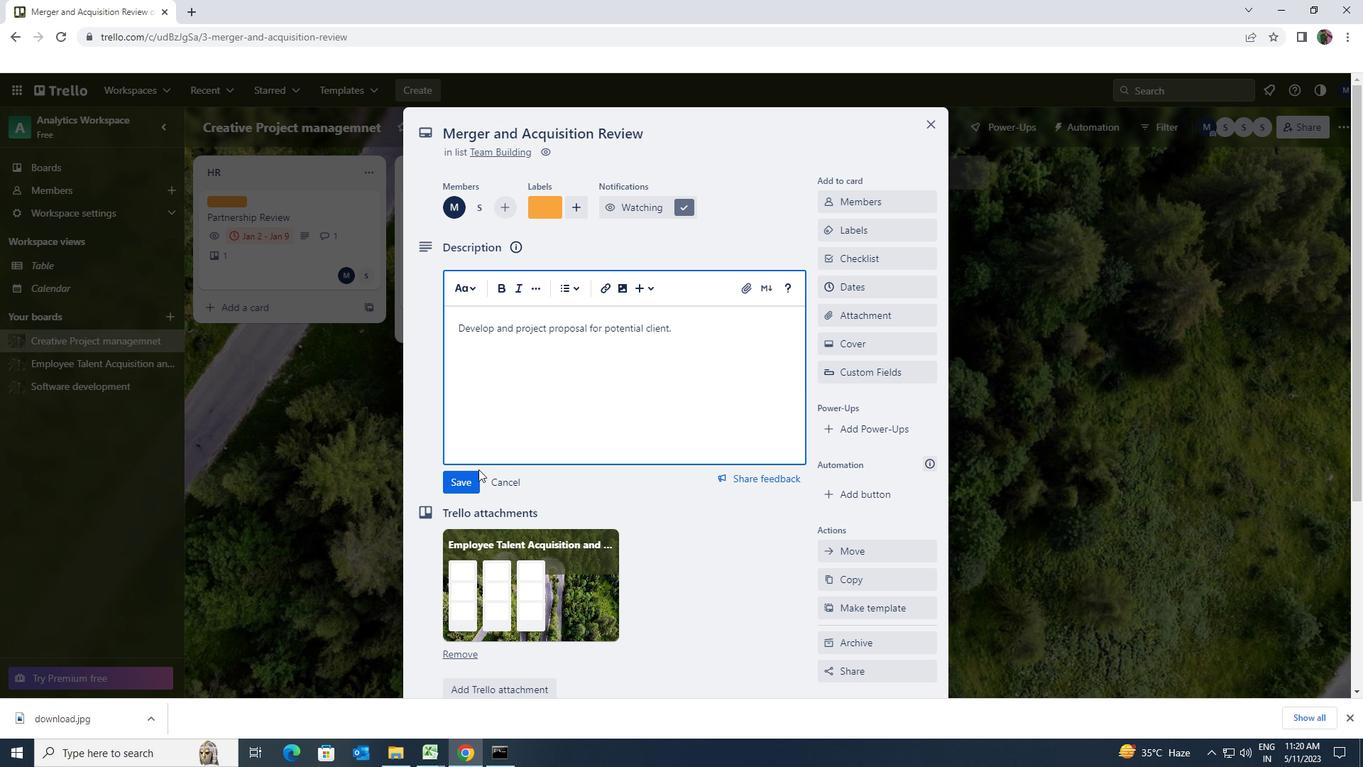 
Action: Mouse pressed left at (470, 475)
Screenshot: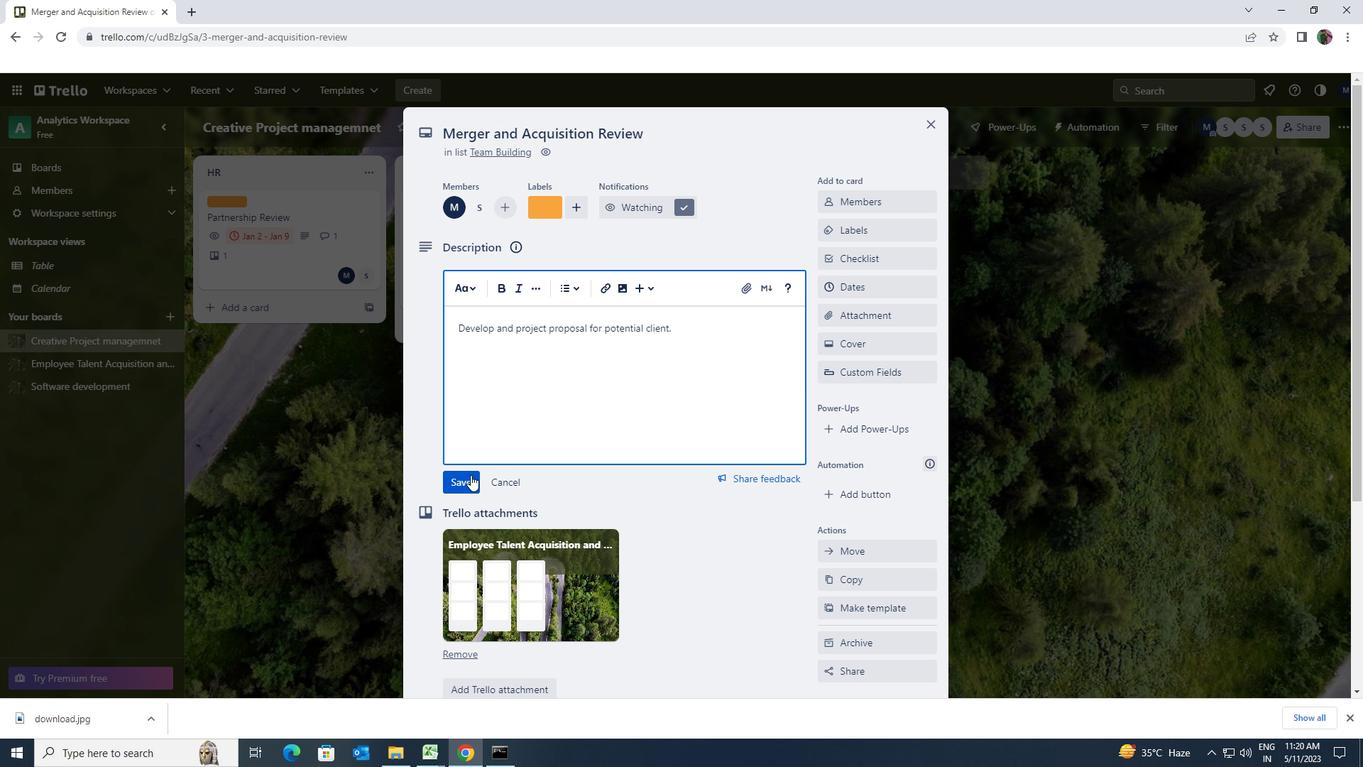 
Action: Mouse scrolled (470, 474) with delta (0, 0)
Screenshot: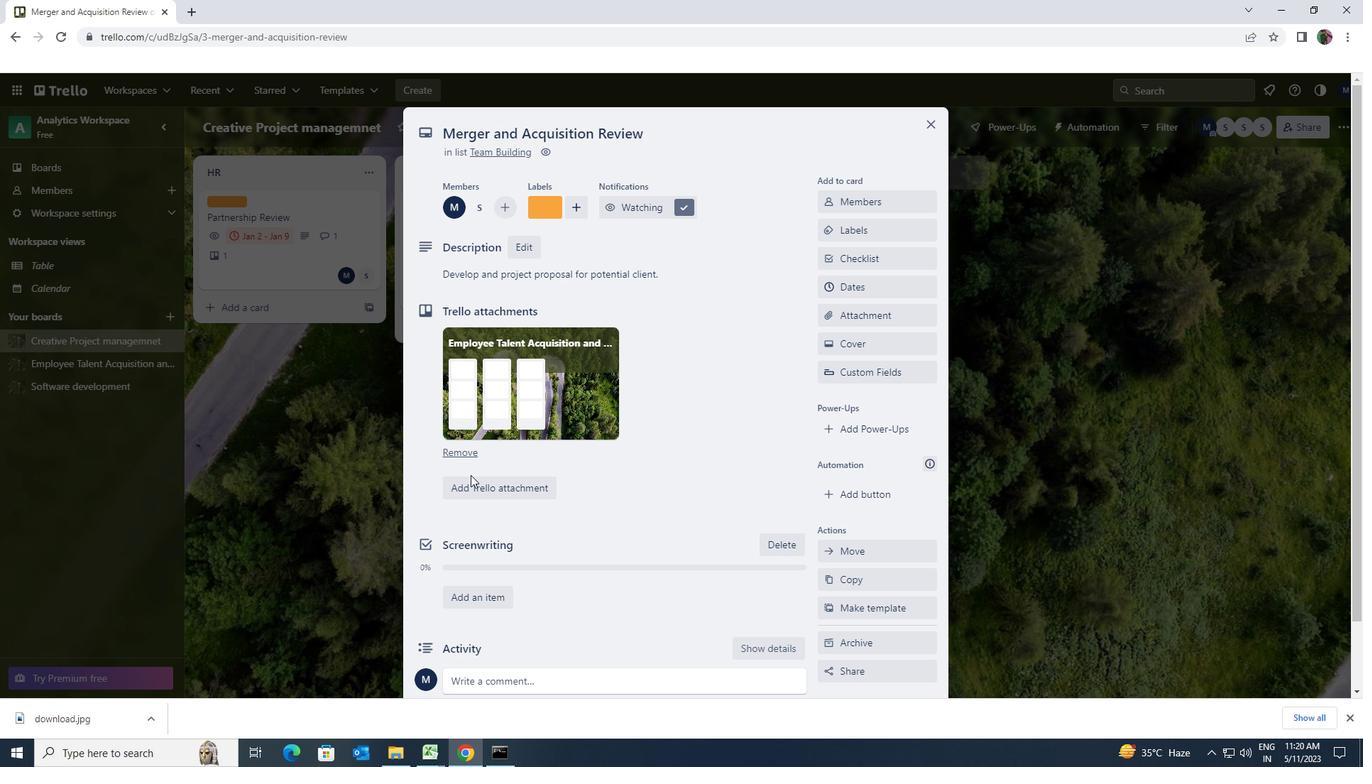 
Action: Mouse scrolled (470, 474) with delta (0, 0)
Screenshot: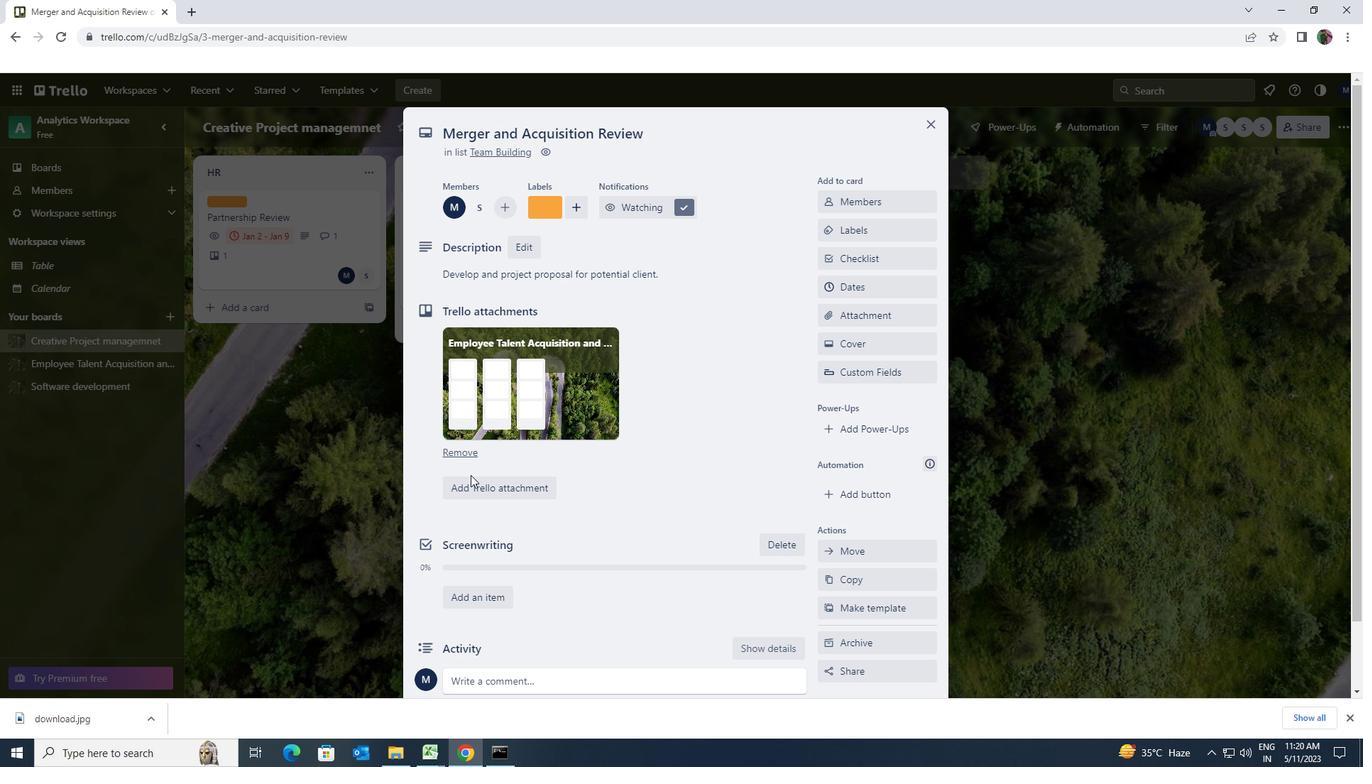 
Action: Mouse scrolled (470, 474) with delta (0, 0)
Screenshot: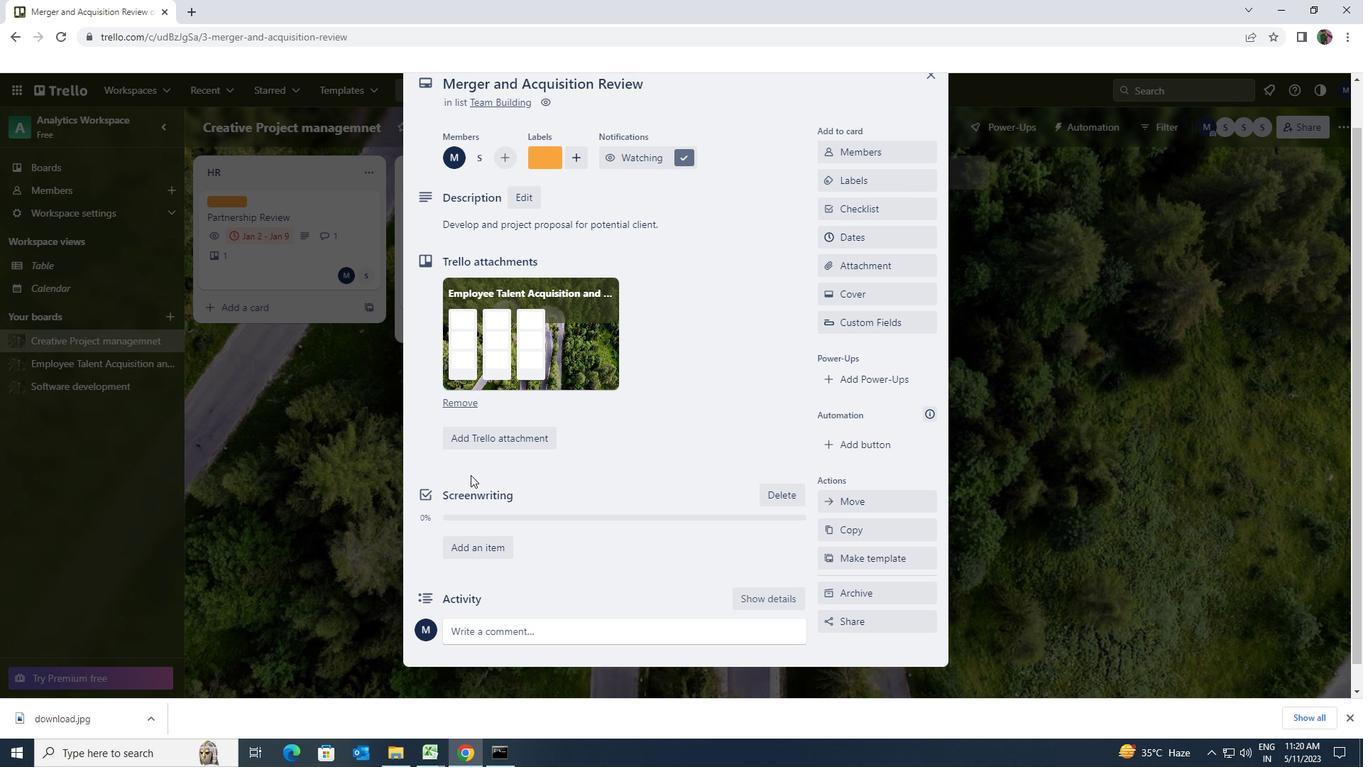 
Action: Mouse scrolled (470, 474) with delta (0, 0)
Screenshot: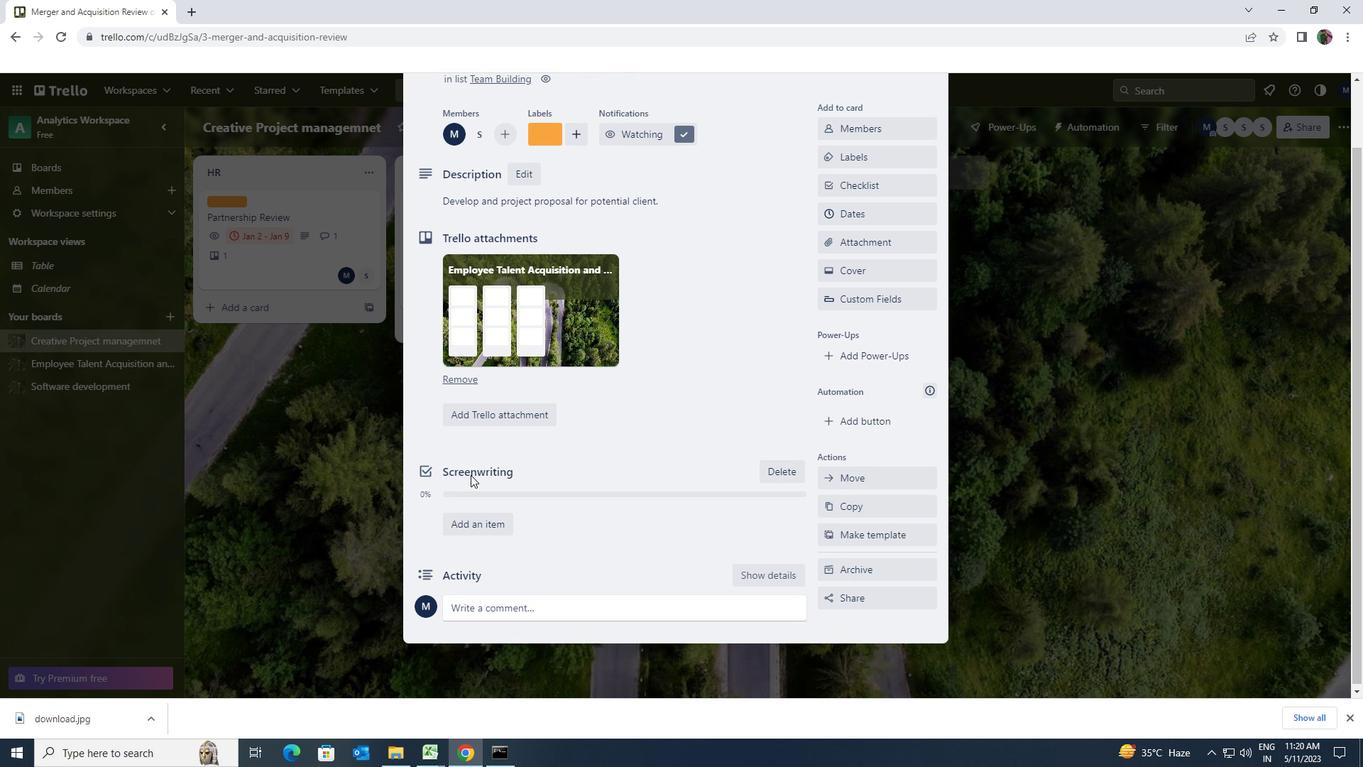 
Action: Mouse moved to (463, 612)
Screenshot: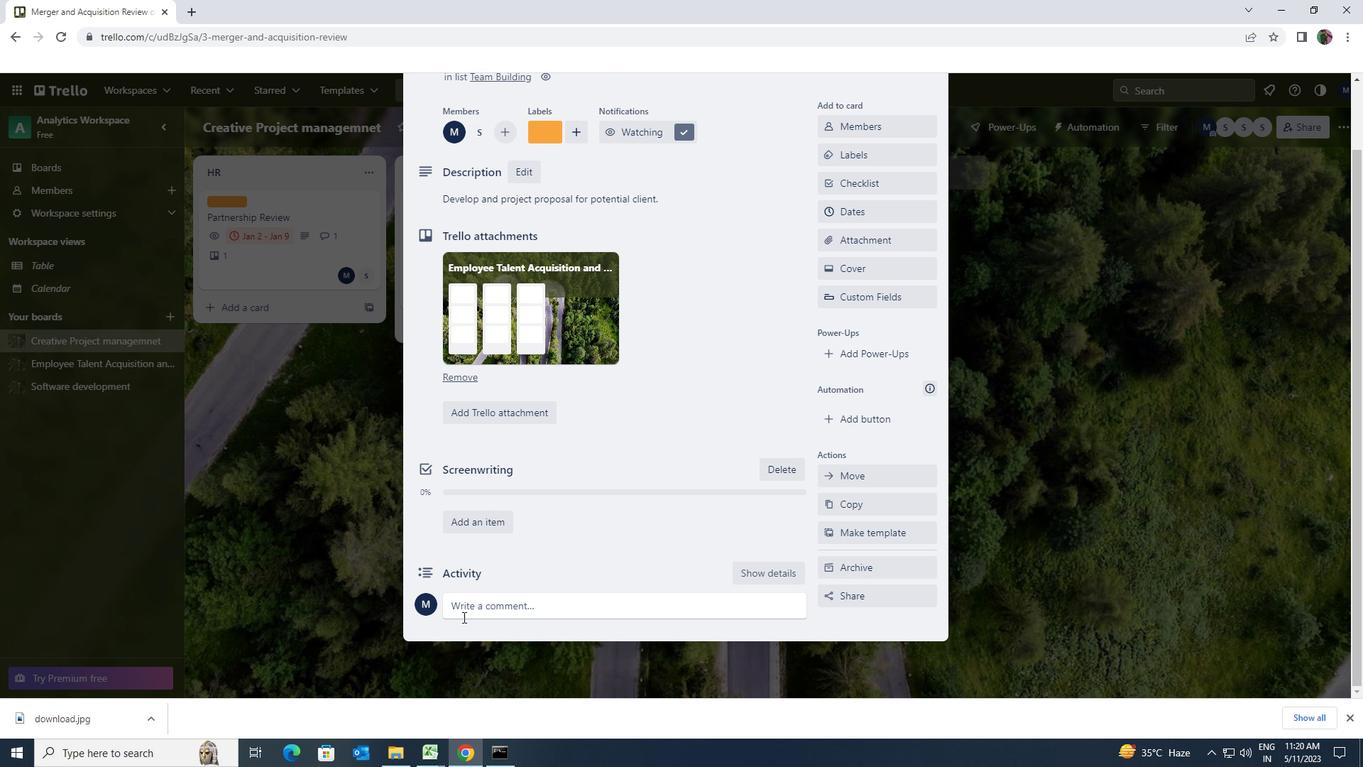 
Action: Mouse pressed left at (463, 612)
Screenshot: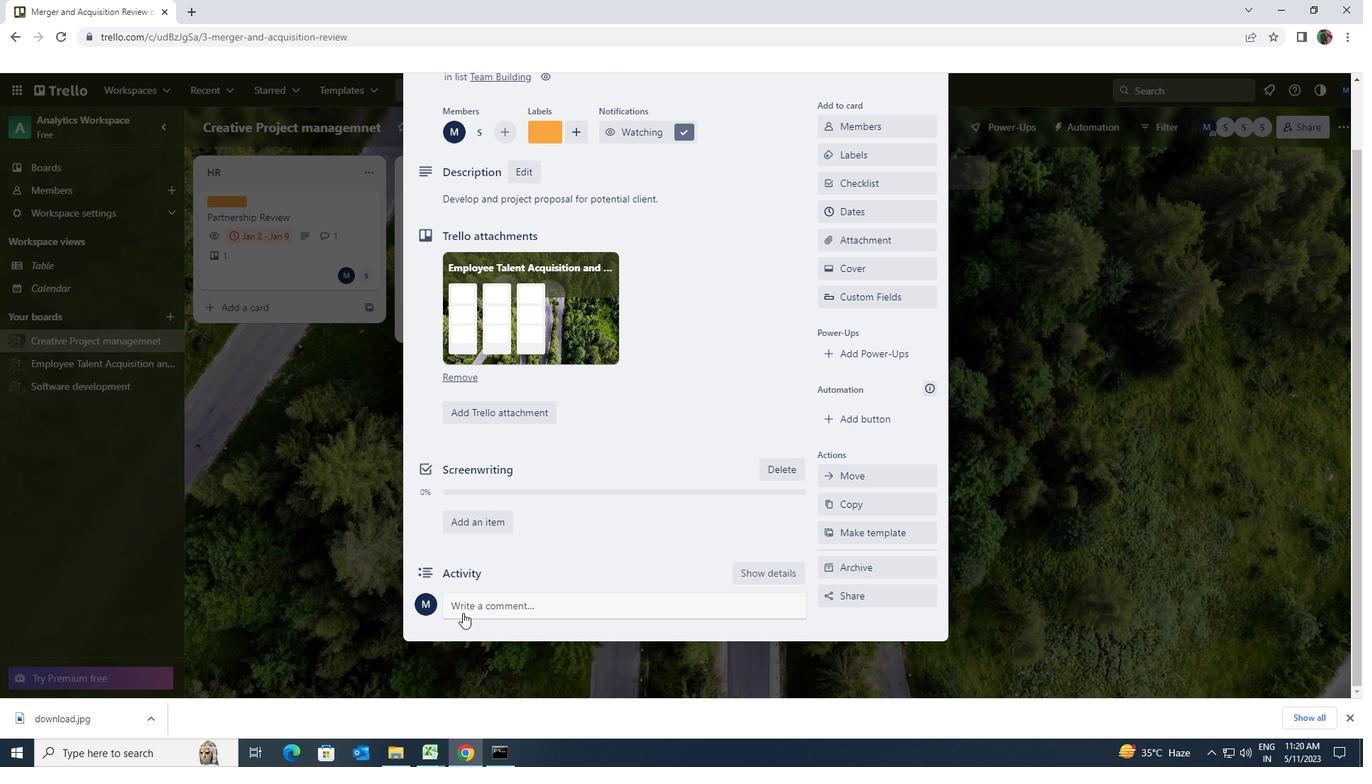 
Action: Key pressed <Key.shift><Key.shift><Key.shift><Key.shift><Key.shift><Key.shift><Key.shift><Key.shift><Key.shift>THE<Key.space><Key.shift>POTENTIAL<Key.space>IMPACT<Key.space>OF<Key.space>THIS<Key.space>TASK<Key.space>OUR<Key.space>COMPANY<Key.space>REPUTATION<Key.space>LET<Key.space>US<Key.space>W<Key.backspace>ENSURE<Key.space>THAT<Key.space>WE<Key.space>APPROACH<Key.space>IT<Key.space>WITH<Key.space>SENSE<Key.space>OF<Key.space>PROFESSIONALISM<Key.space>AND<Key.space>RESPECT.
Screenshot: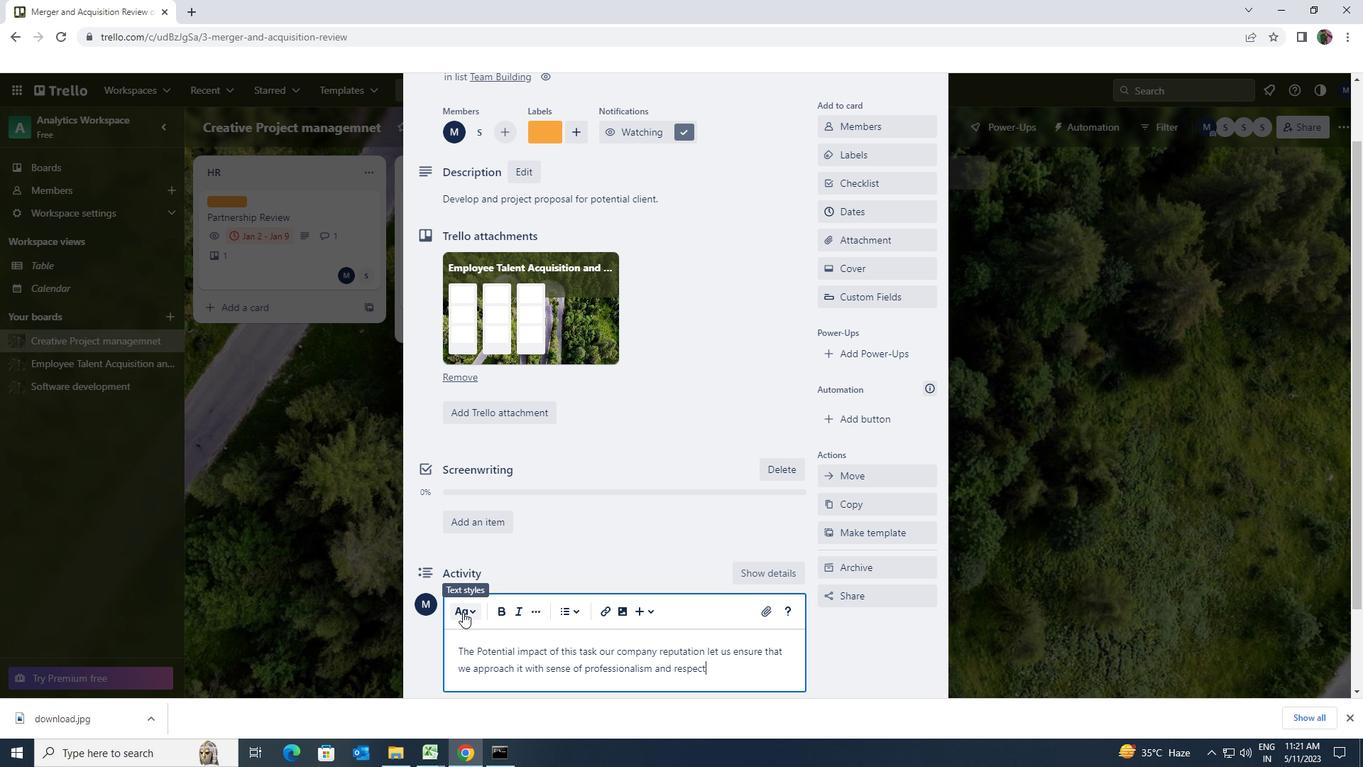 
Action: Mouse scrolled (463, 611) with delta (0, 0)
Screenshot: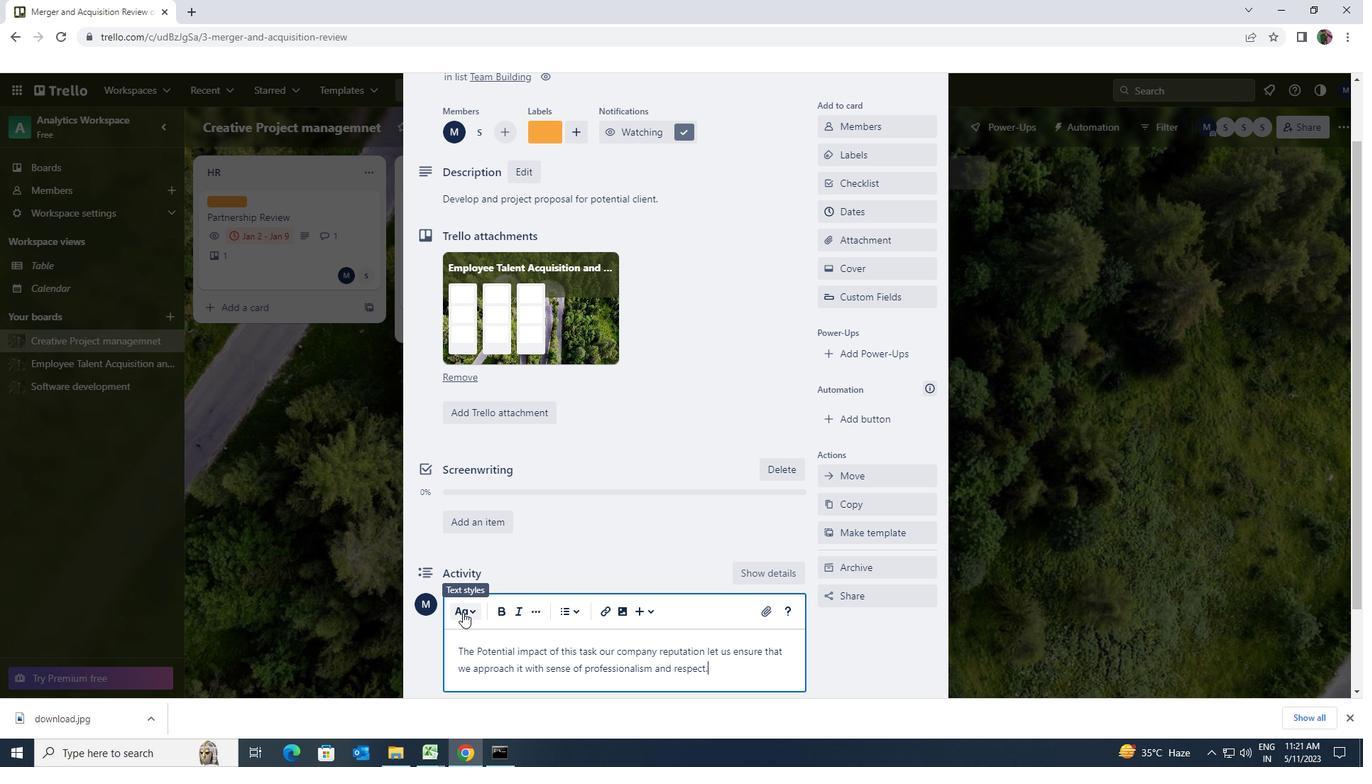 
Action: Mouse moved to (462, 632)
Screenshot: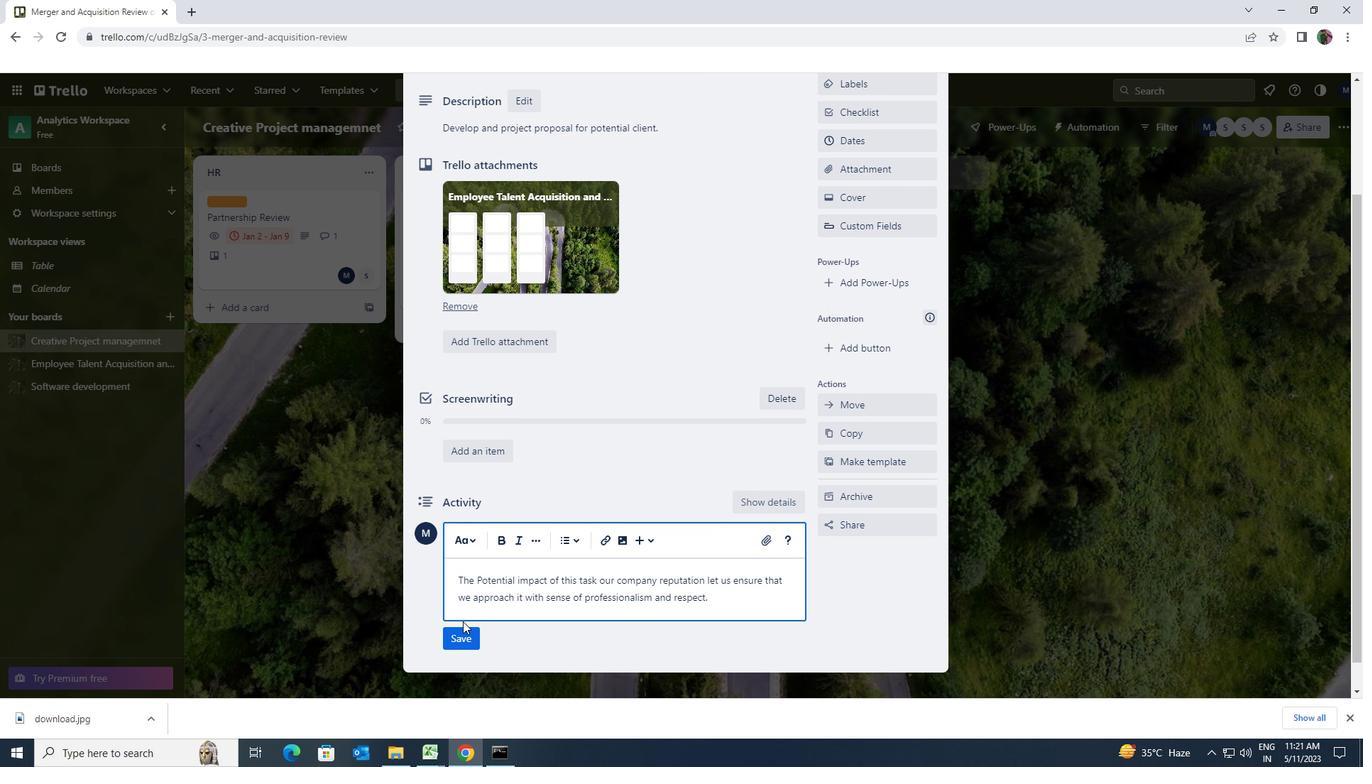 
Action: Mouse pressed left at (462, 632)
Screenshot: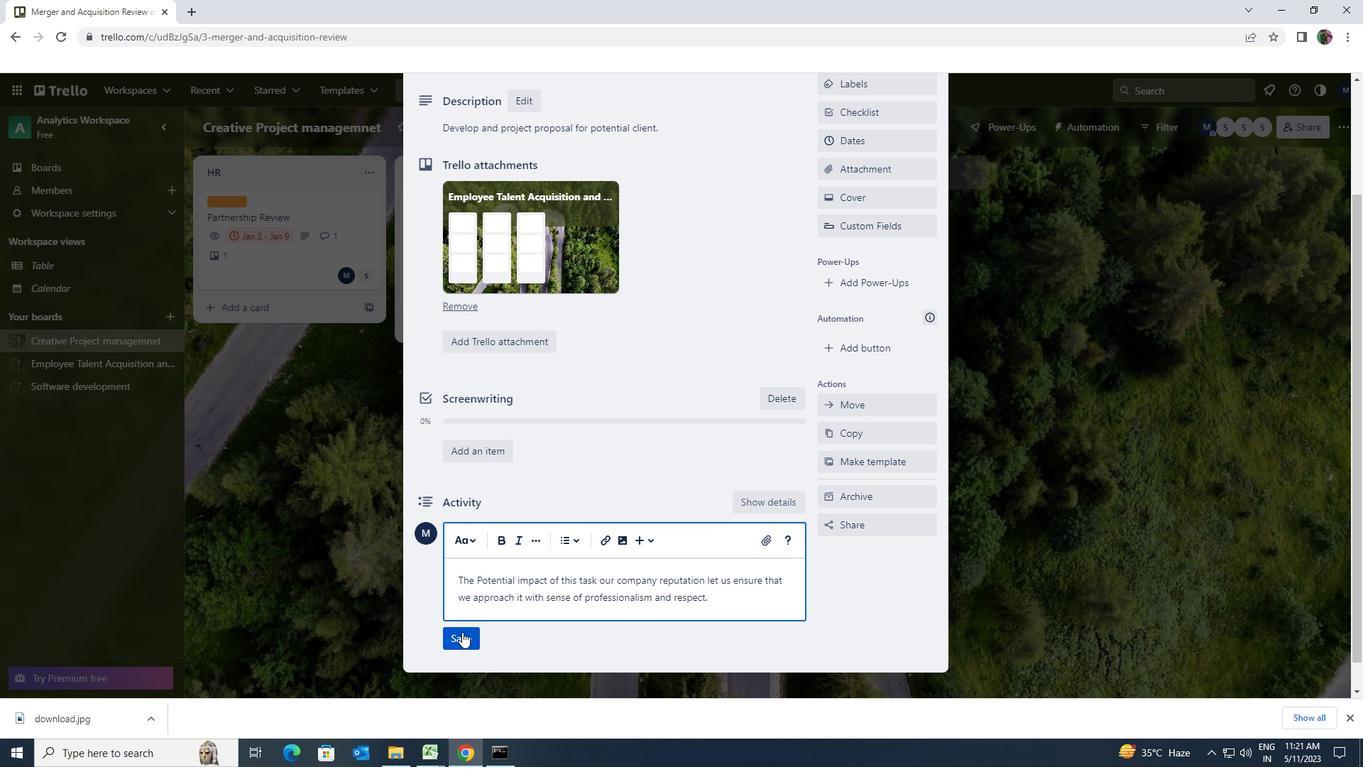 
Action: Mouse scrolled (462, 632) with delta (0, 0)
Screenshot: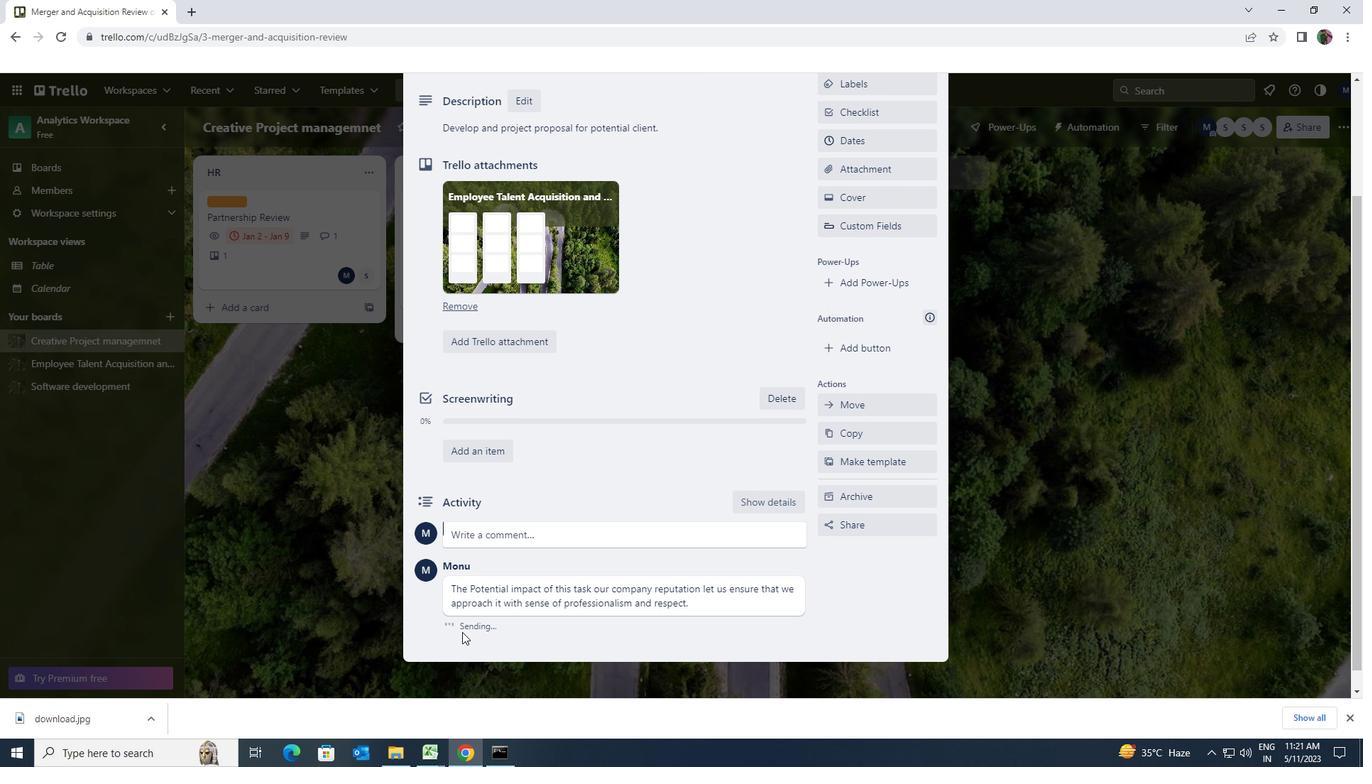 
Action: Mouse scrolled (462, 632) with delta (0, 0)
Screenshot: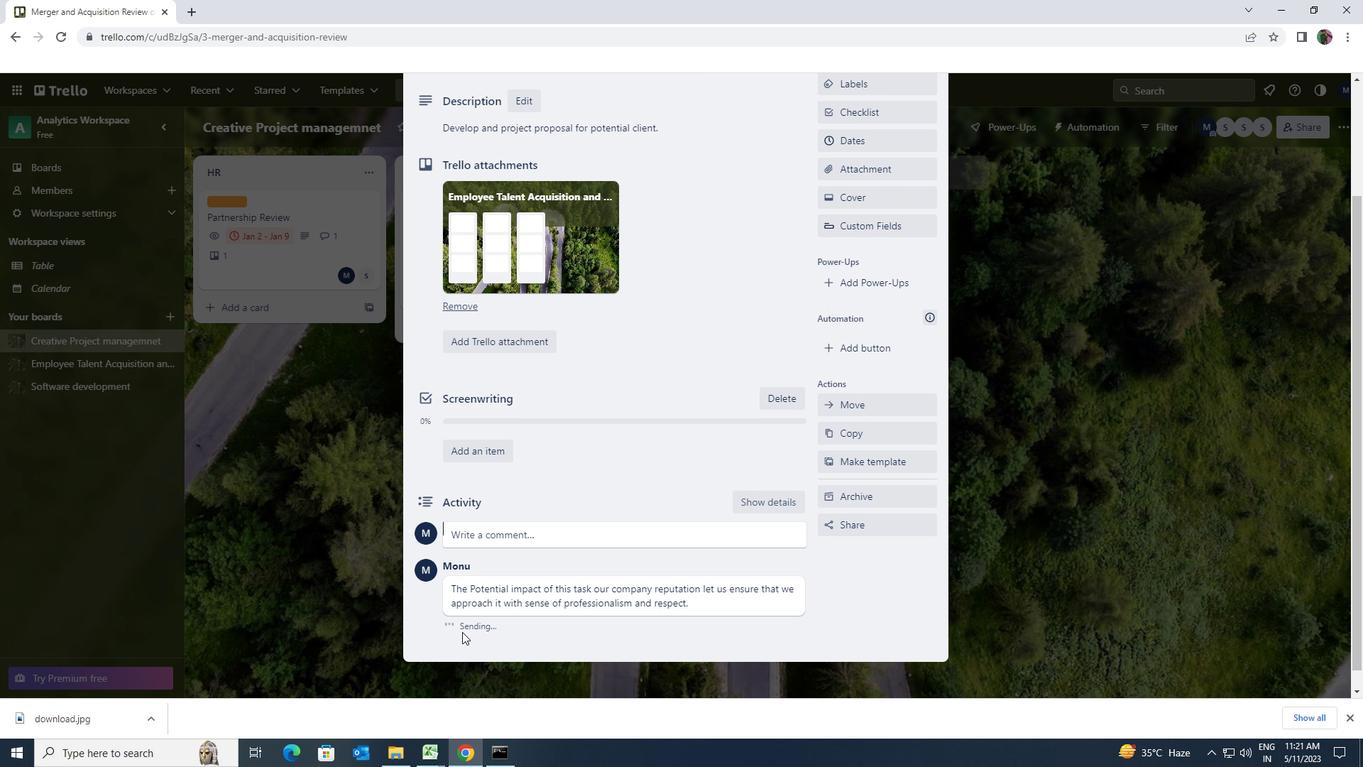 
Action: Mouse scrolled (462, 632) with delta (0, 0)
Screenshot: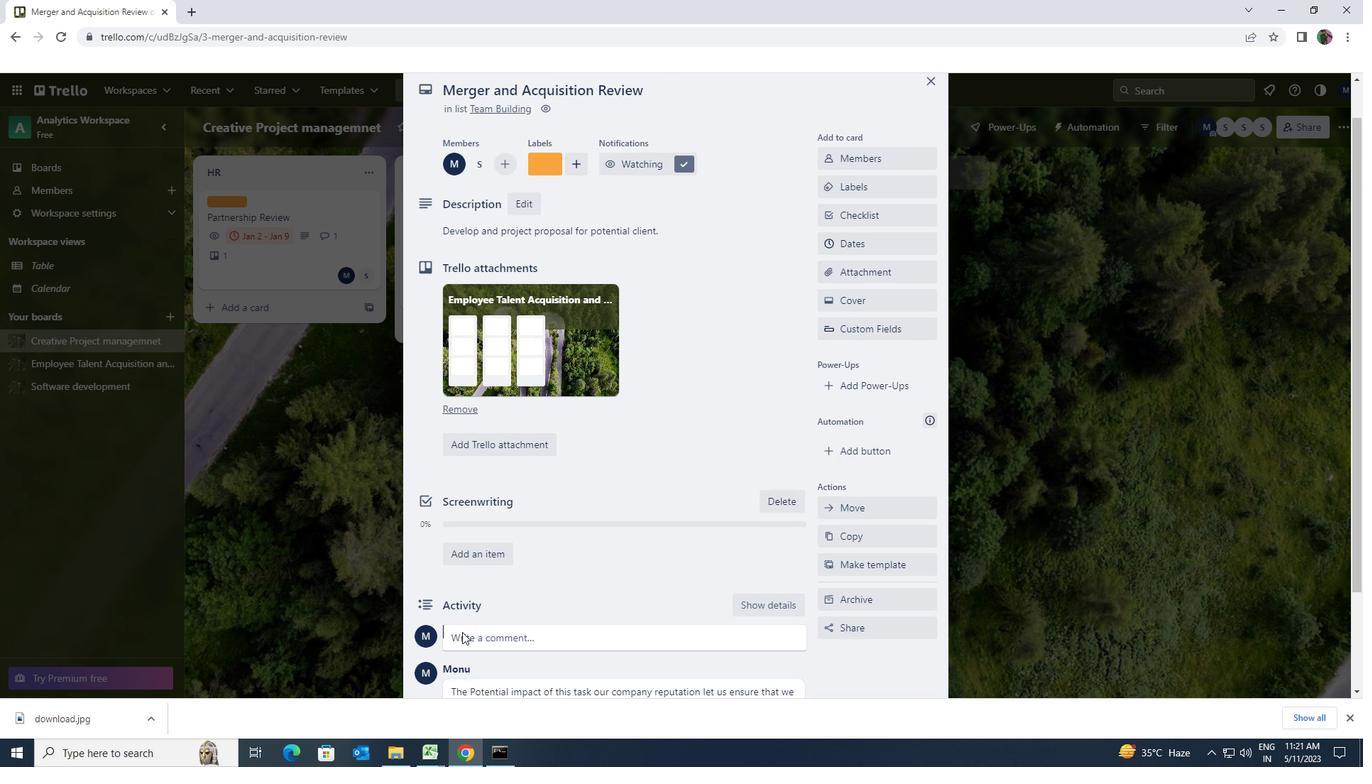 
Action: Mouse moved to (833, 288)
Screenshot: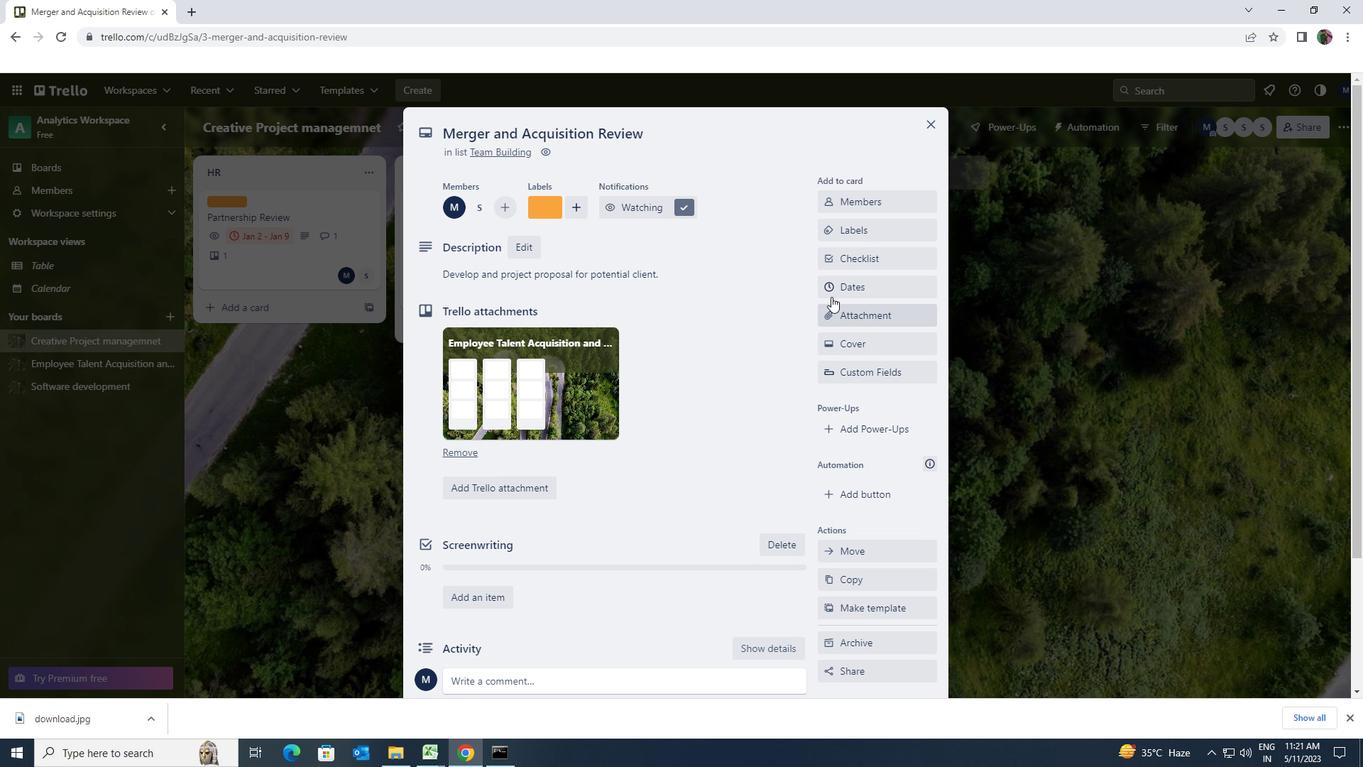 
Action: Mouse pressed left at (833, 288)
Screenshot: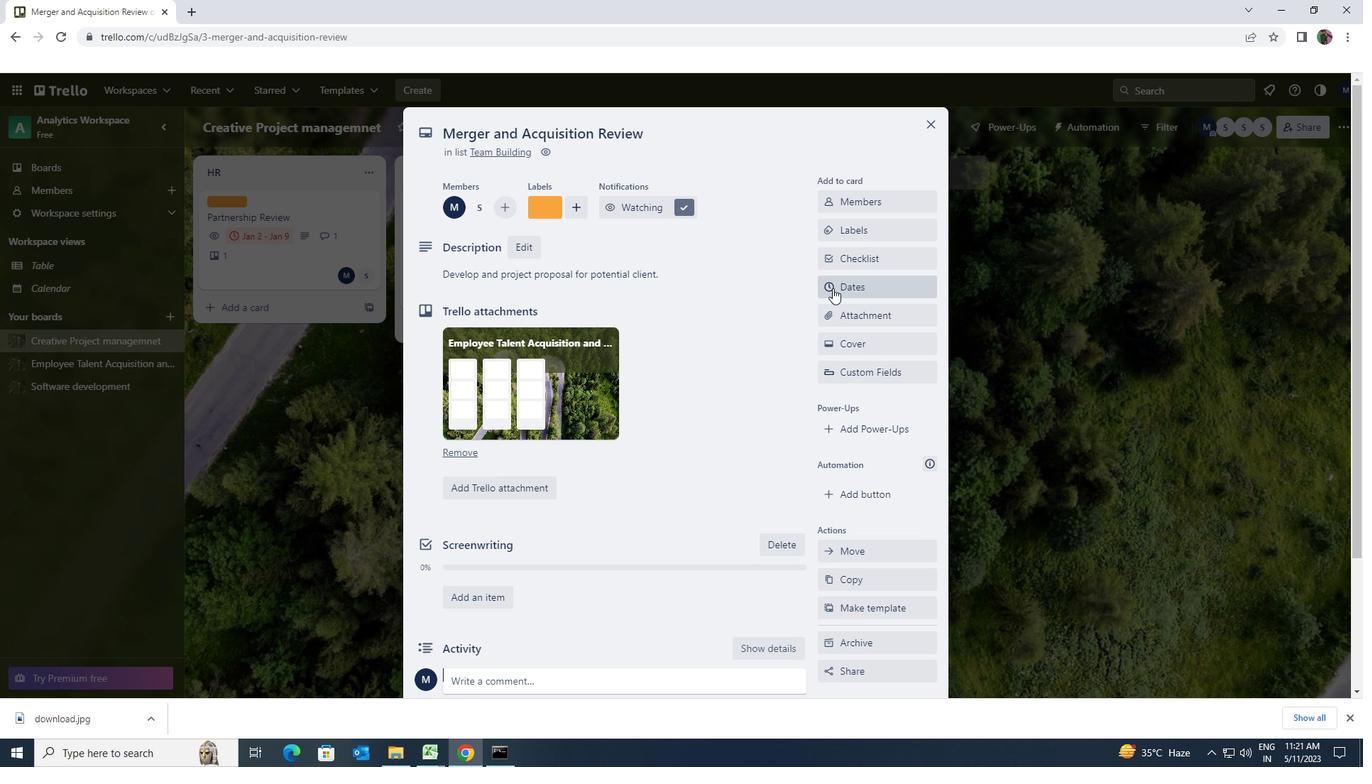 
Action: Mouse moved to (836, 384)
Screenshot: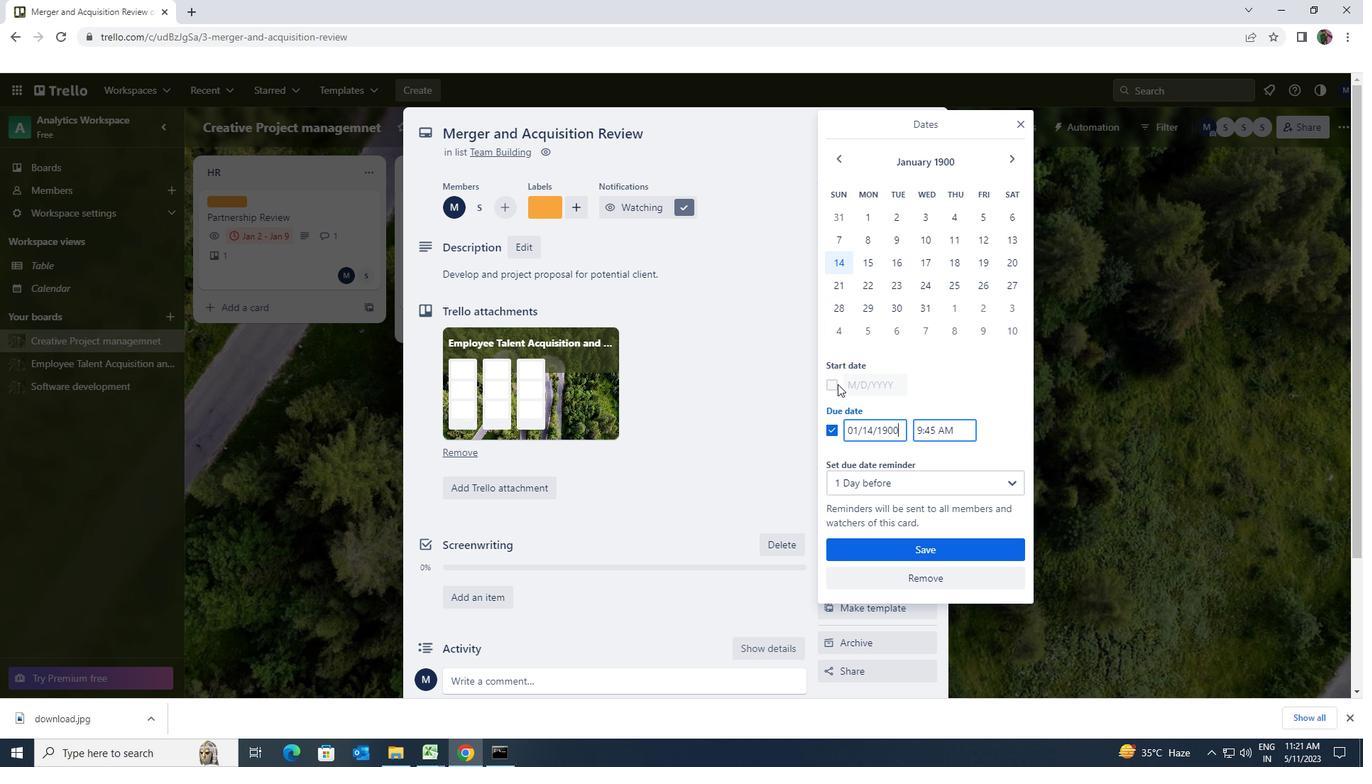 
Action: Mouse pressed left at (836, 384)
Screenshot: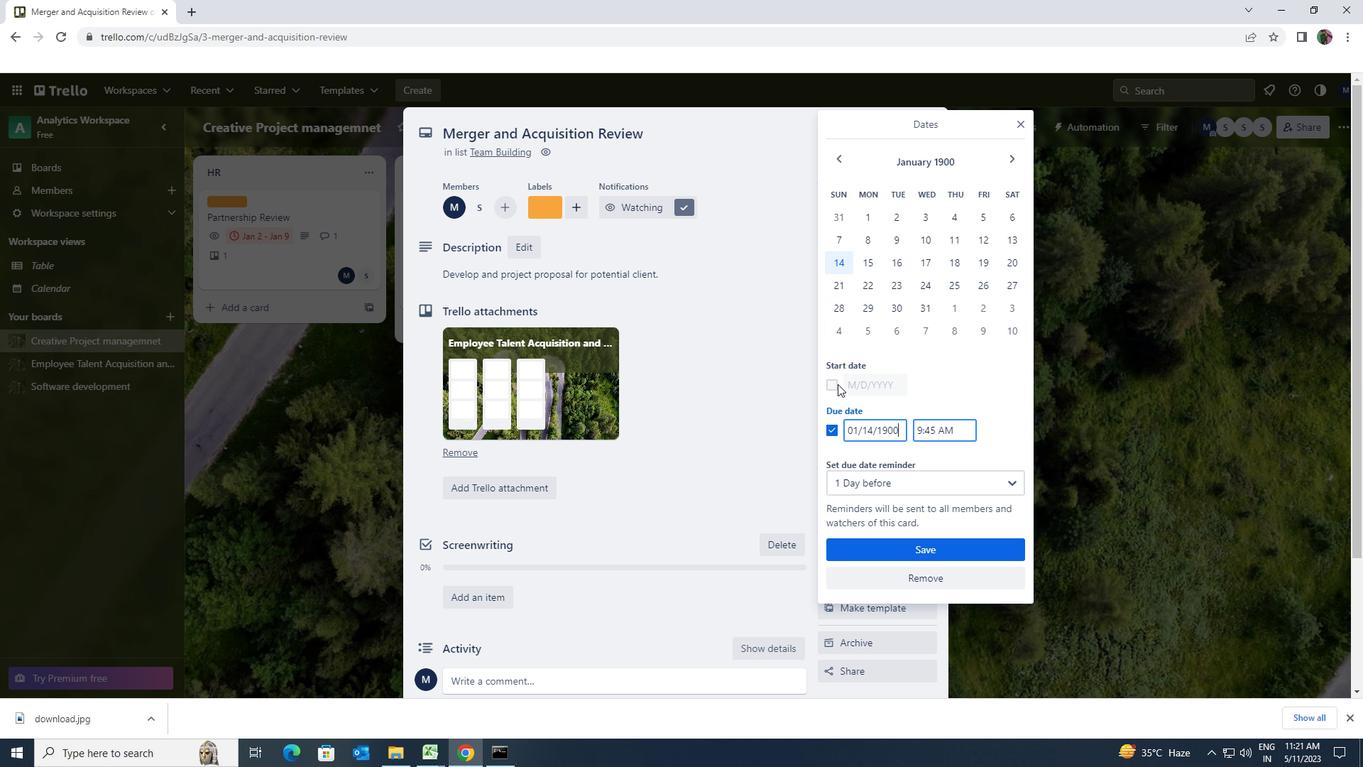 
Action: Mouse moved to (904, 385)
Screenshot: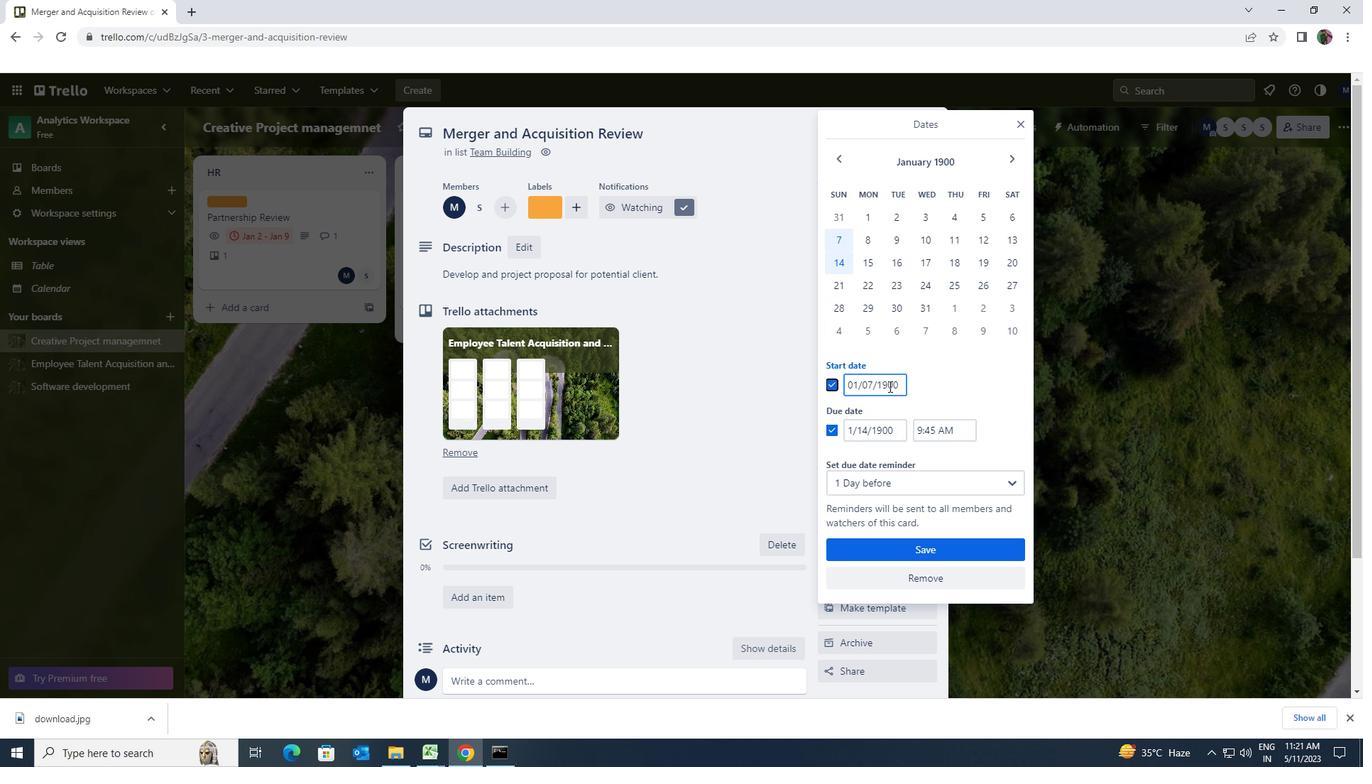 
Action: Mouse pressed left at (904, 385)
Screenshot: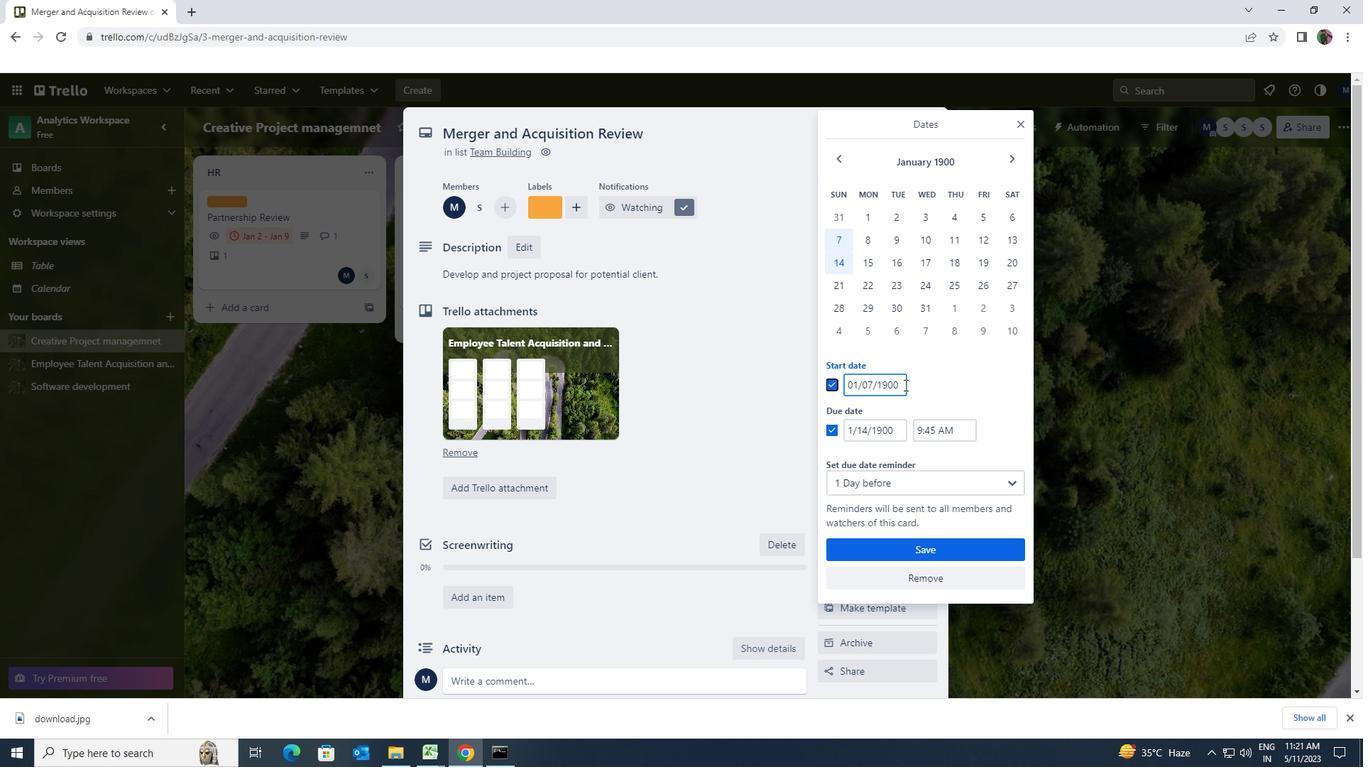 
Action: Mouse moved to (846, 382)
Screenshot: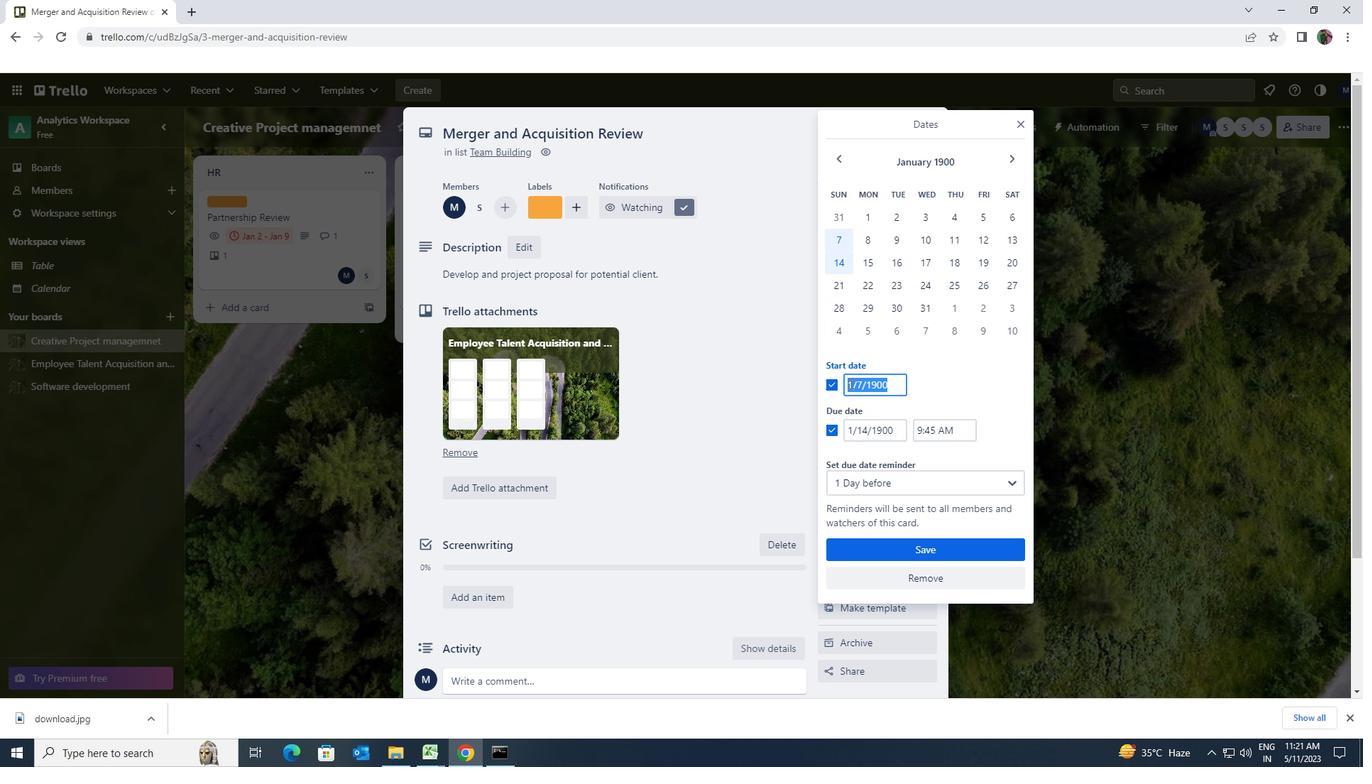 
Action: Key pressed 1/8/1900
Screenshot: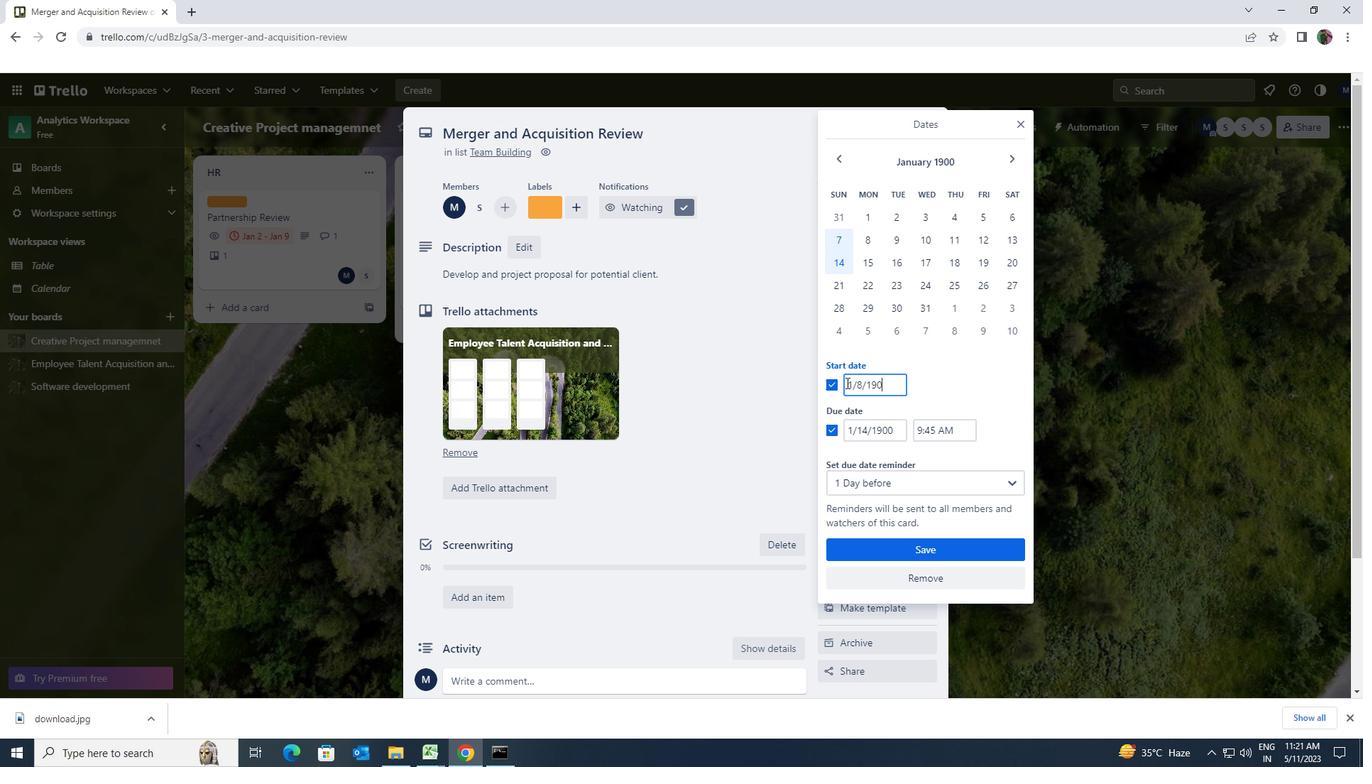 
Action: Mouse moved to (893, 431)
Screenshot: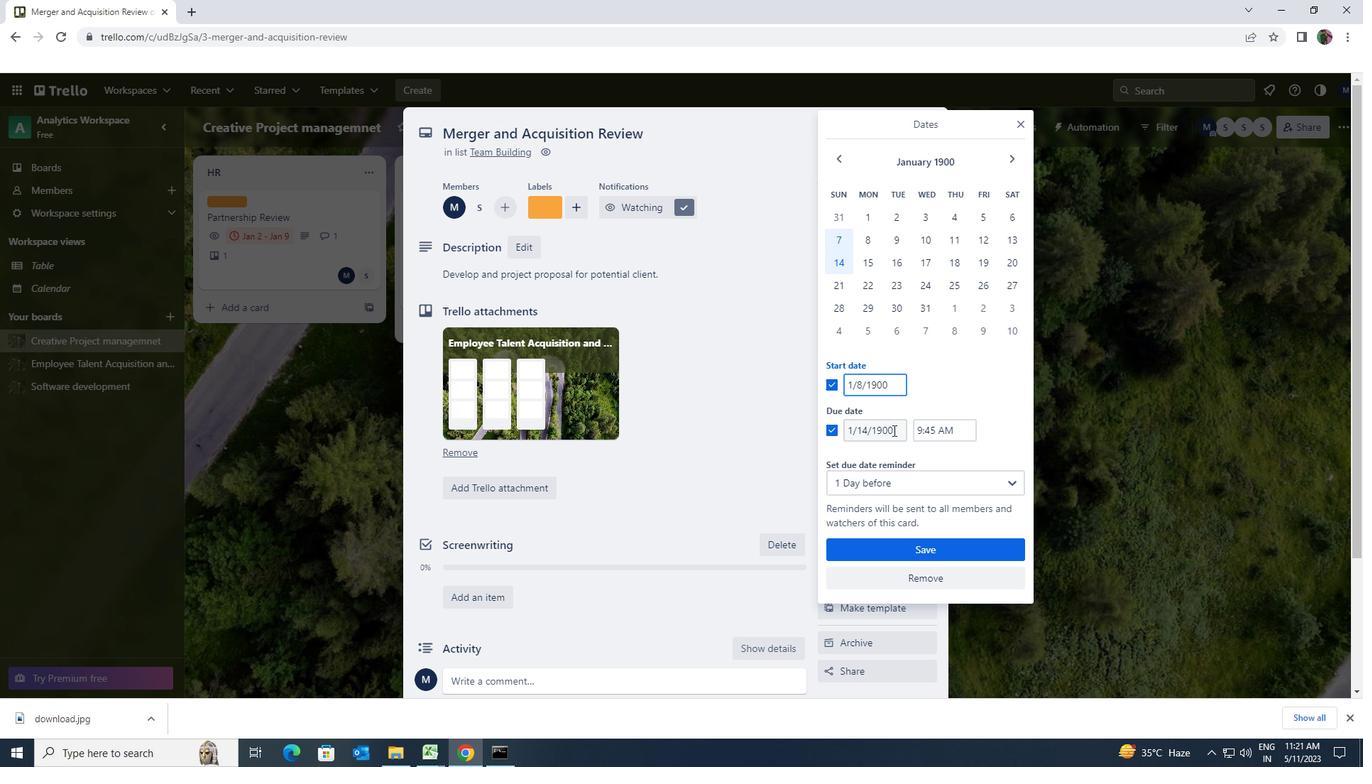 
Action: Mouse pressed left at (893, 431)
Screenshot: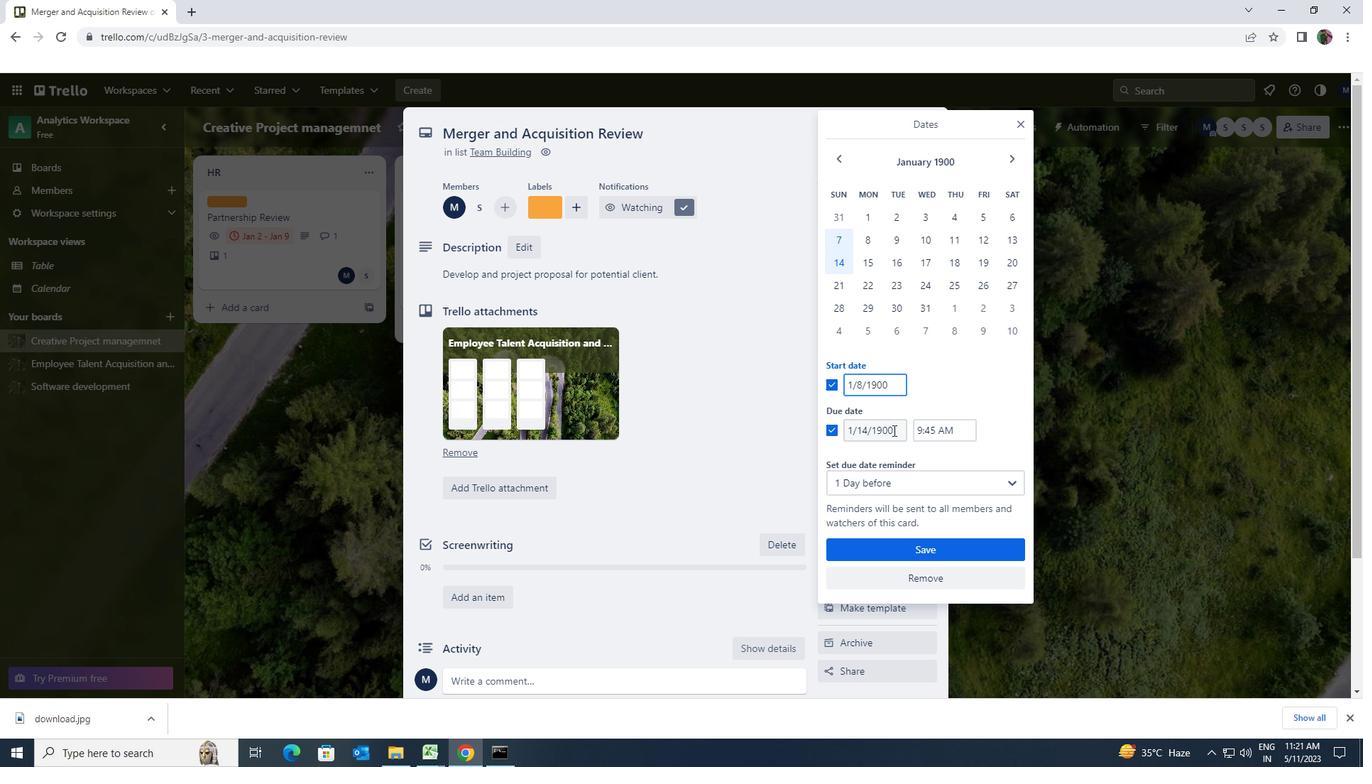 
Action: Mouse moved to (846, 434)
Screenshot: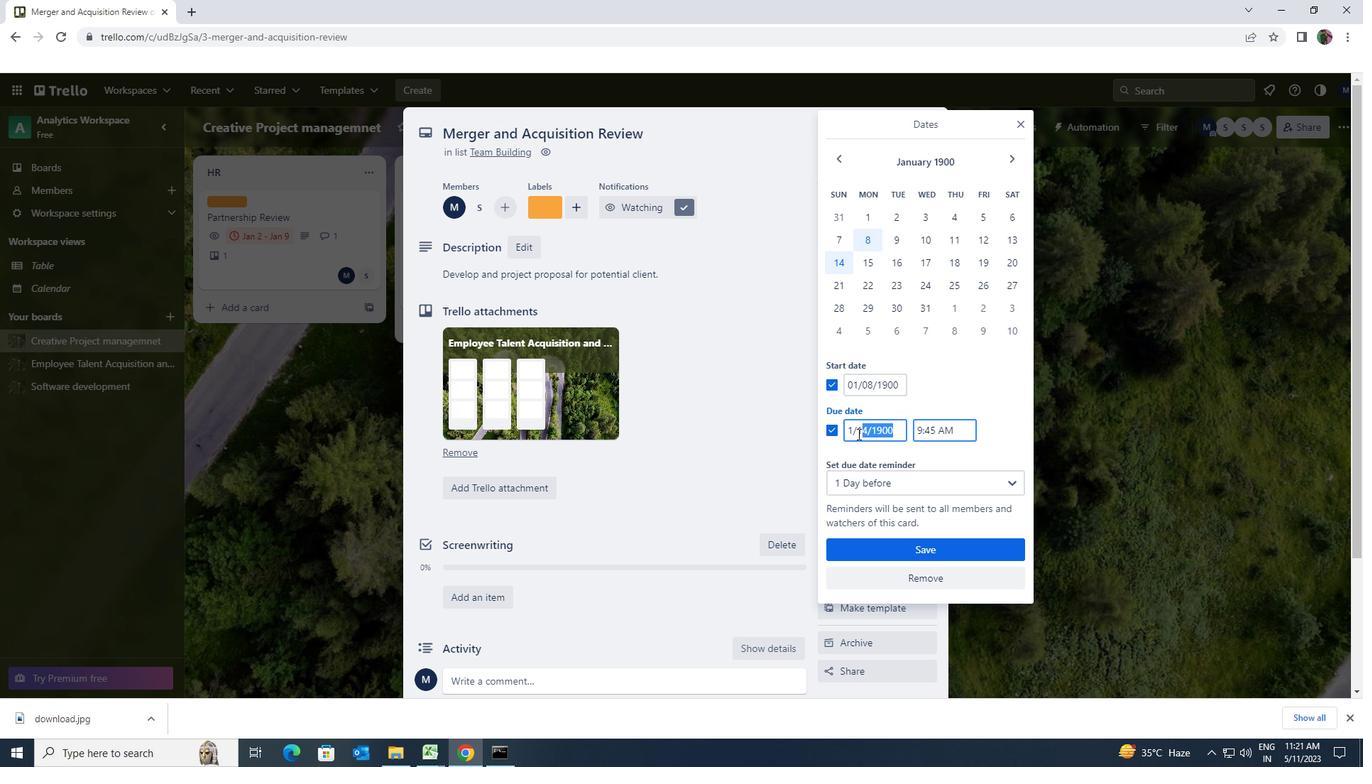 
Action: Key pressed 1/1900
Screenshot: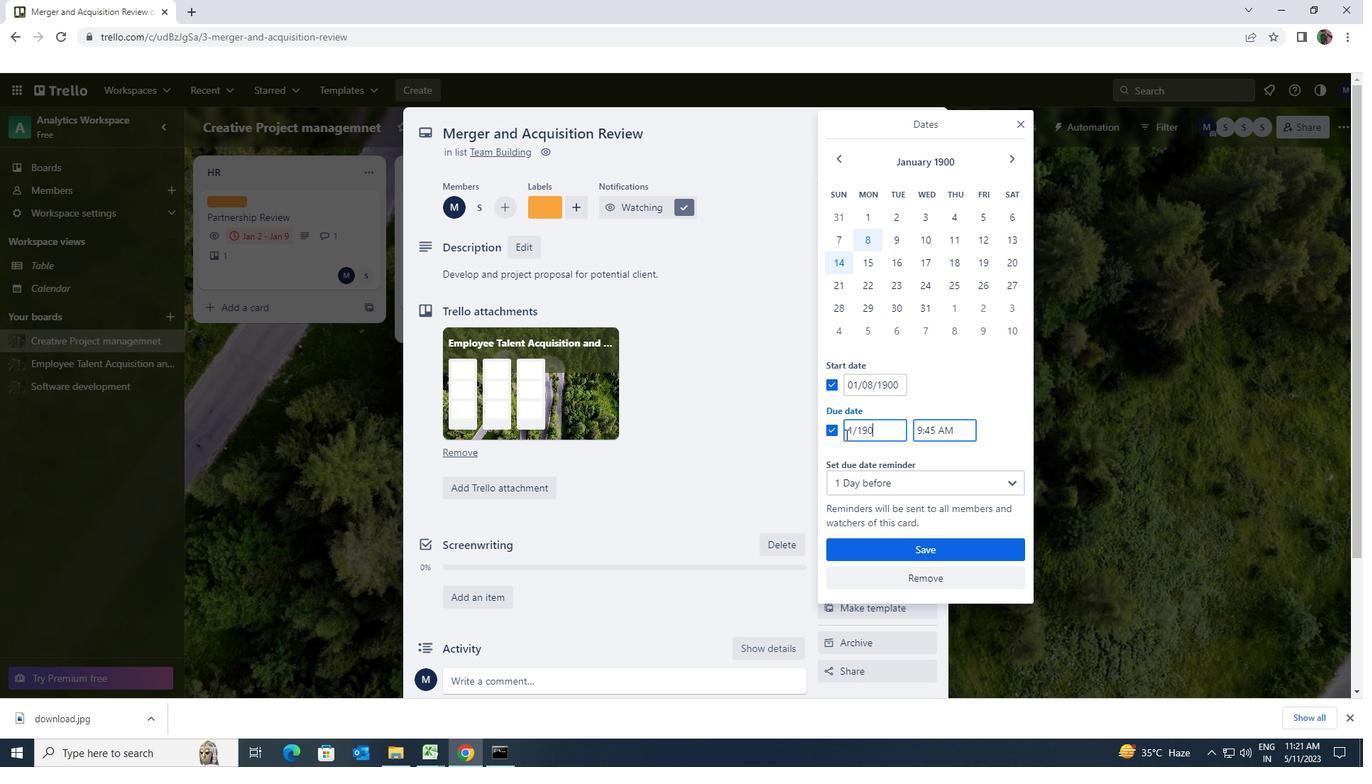 
Action: Mouse moved to (887, 539)
Screenshot: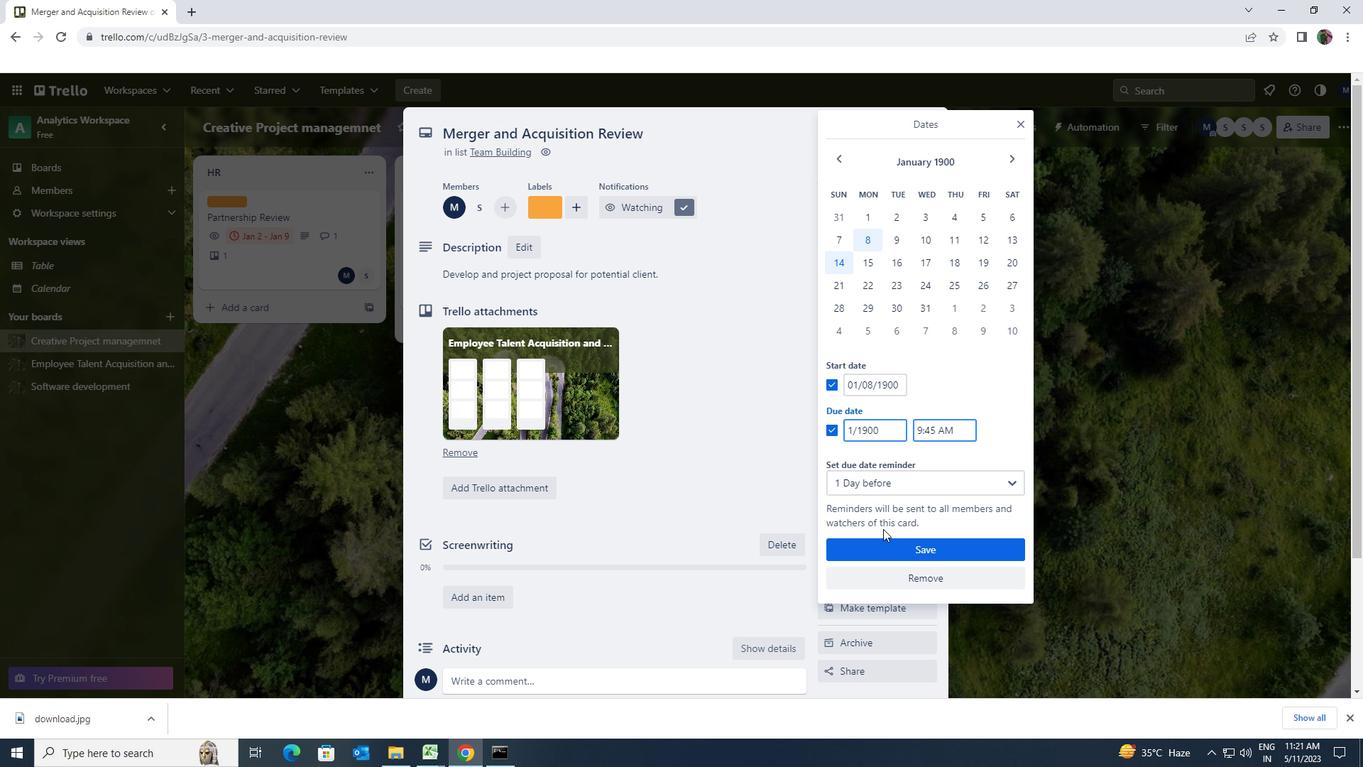 
Action: Mouse pressed left at (887, 539)
Screenshot: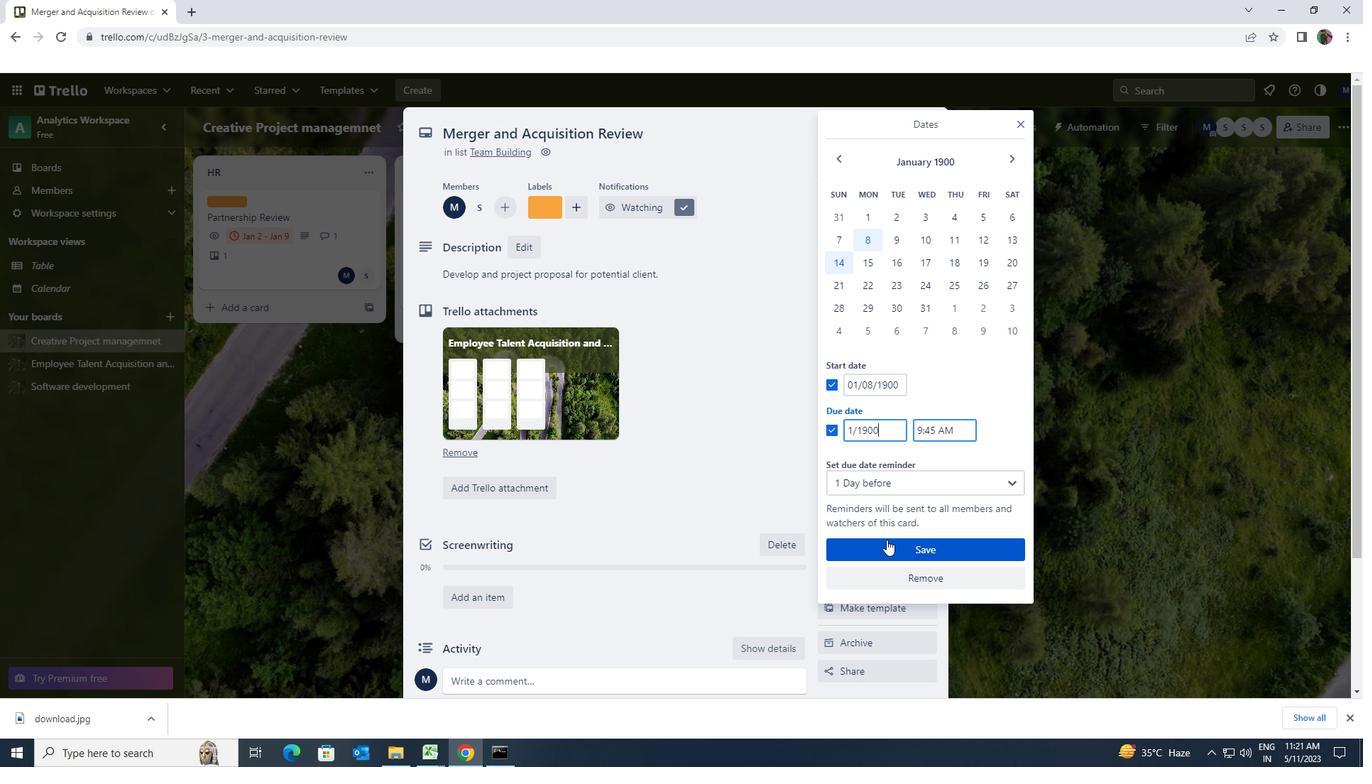 
Action: Mouse moved to (889, 539)
Screenshot: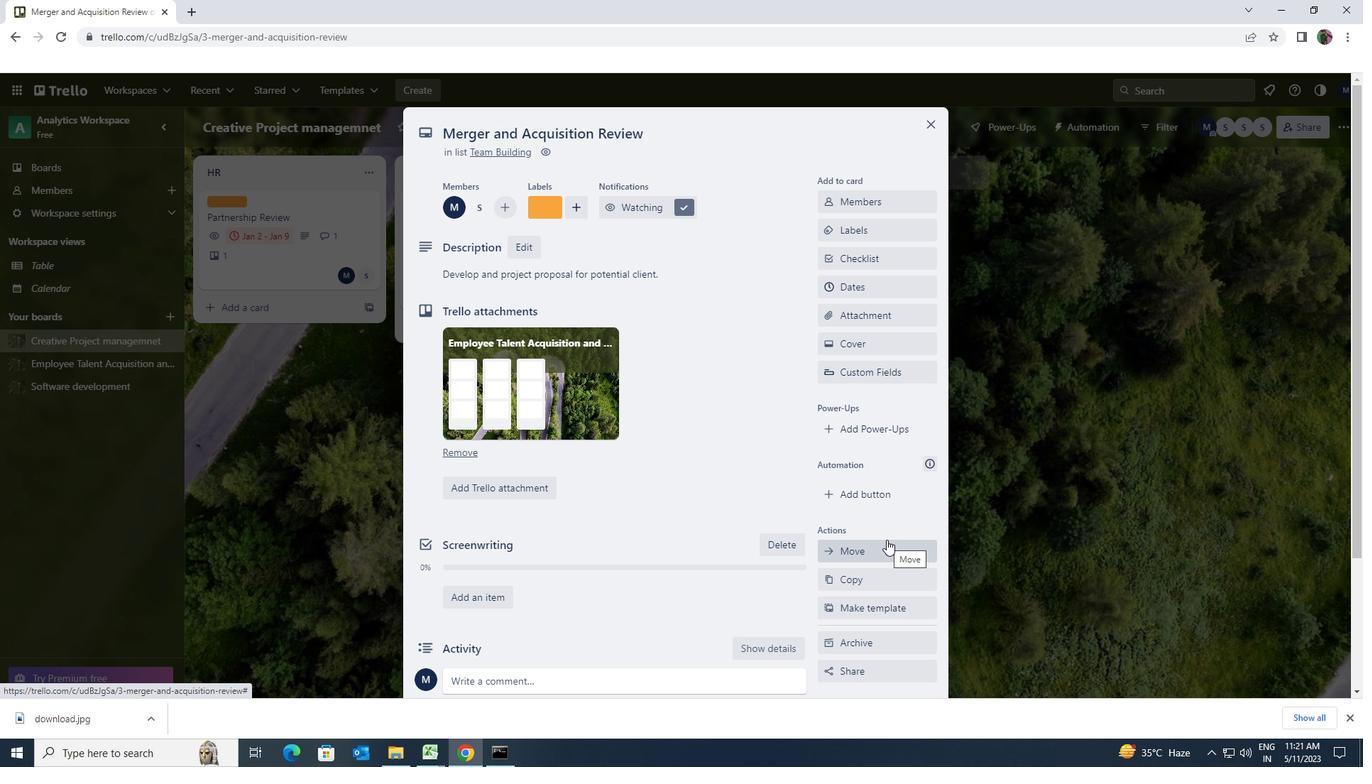 
